 Task: Search one way flight ticket for 3 adults, 3 children in business from Waco: Waco Regional Airport to Greensboro: Piedmont Triad International Airport on 5-1-2023. Choice of flights is JetBlue. Number of bags: 1 carry on bag and 3 checked bags. Outbound departure time preference is 15:45.
Action: Mouse moved to (219, 359)
Screenshot: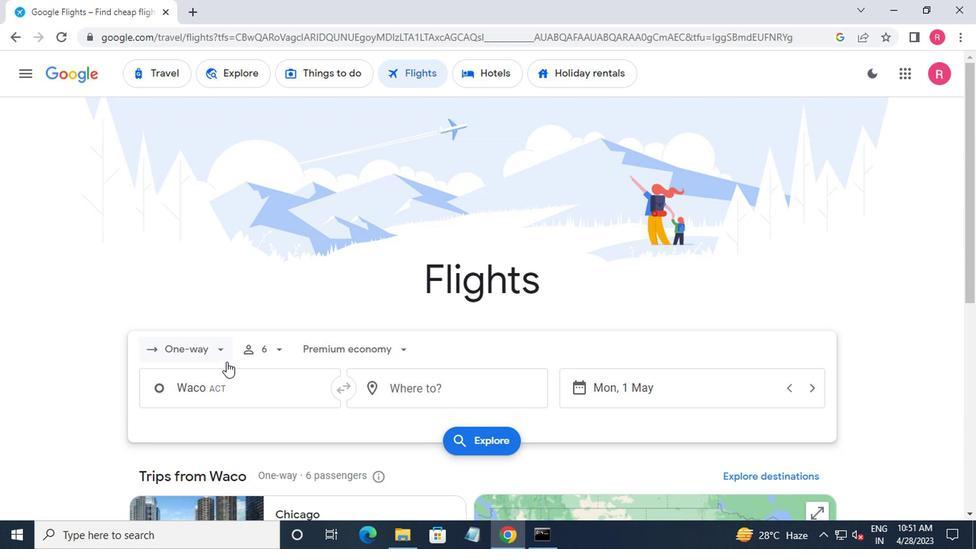 
Action: Mouse pressed left at (219, 359)
Screenshot: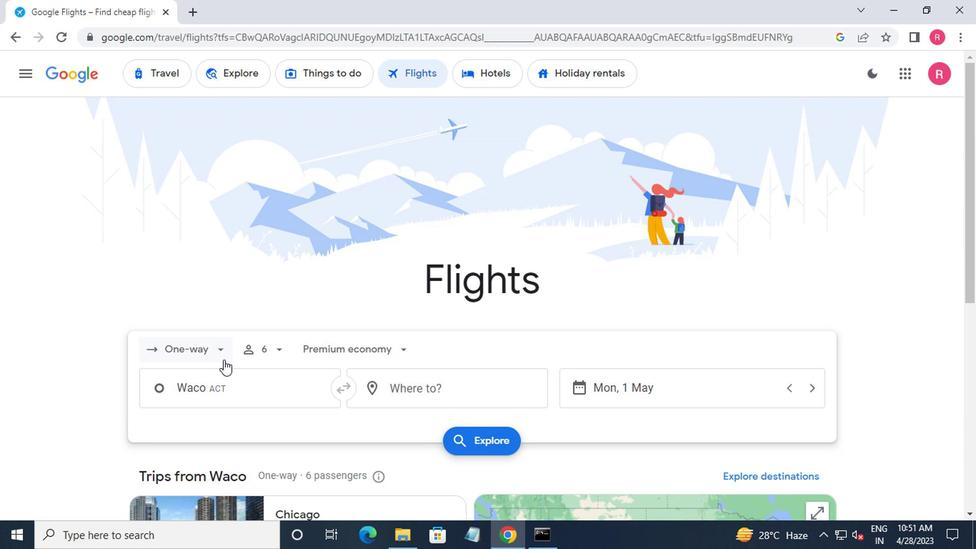 
Action: Mouse moved to (206, 416)
Screenshot: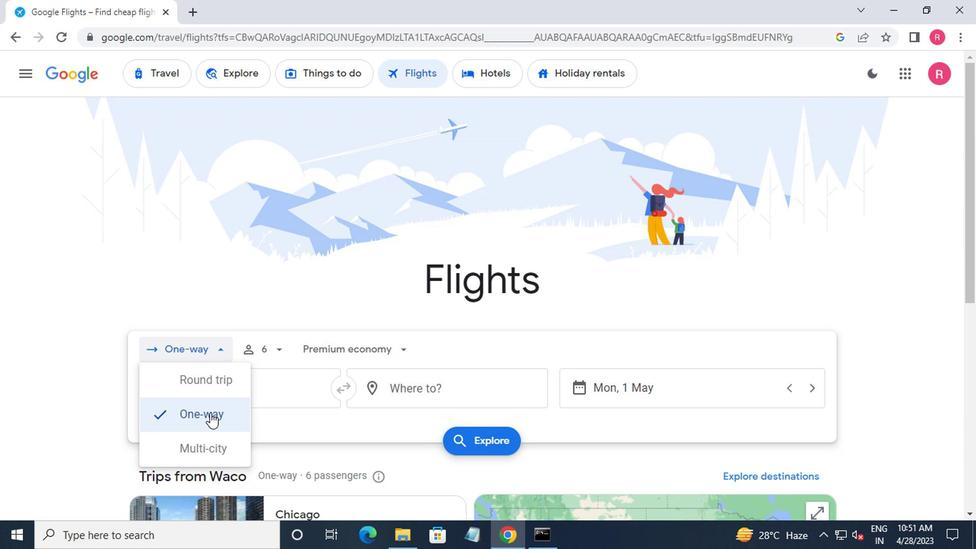 
Action: Mouse pressed left at (206, 416)
Screenshot: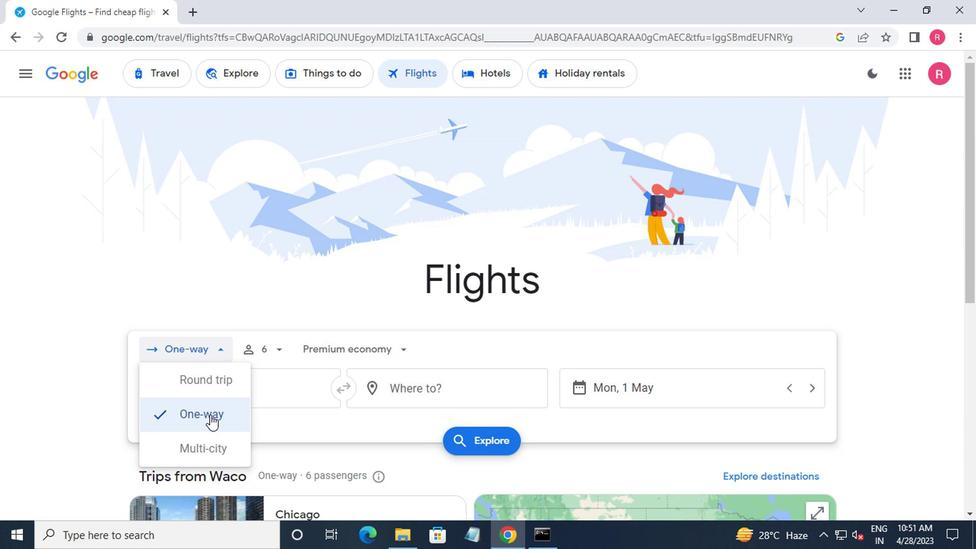 
Action: Mouse moved to (259, 358)
Screenshot: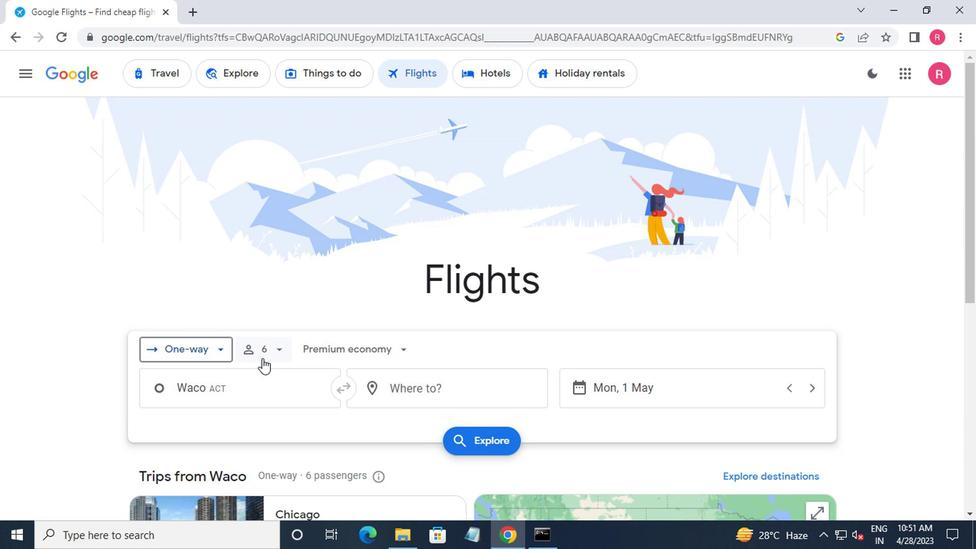 
Action: Mouse pressed left at (259, 358)
Screenshot: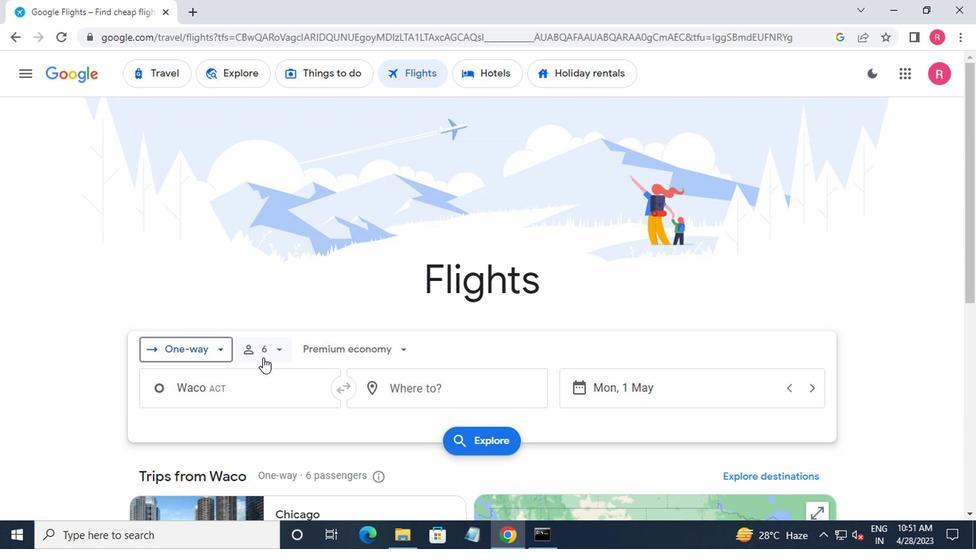 
Action: Mouse moved to (342, 388)
Screenshot: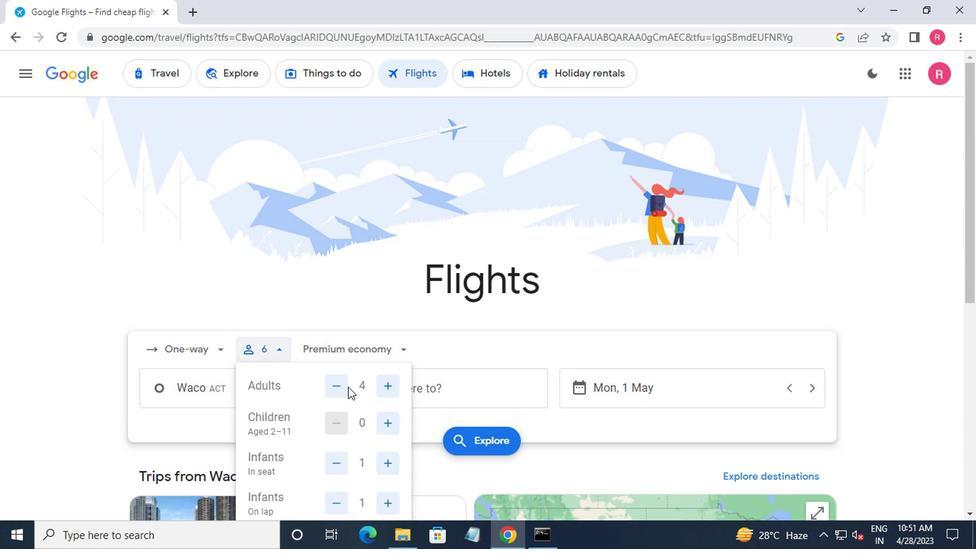 
Action: Mouse pressed left at (342, 388)
Screenshot: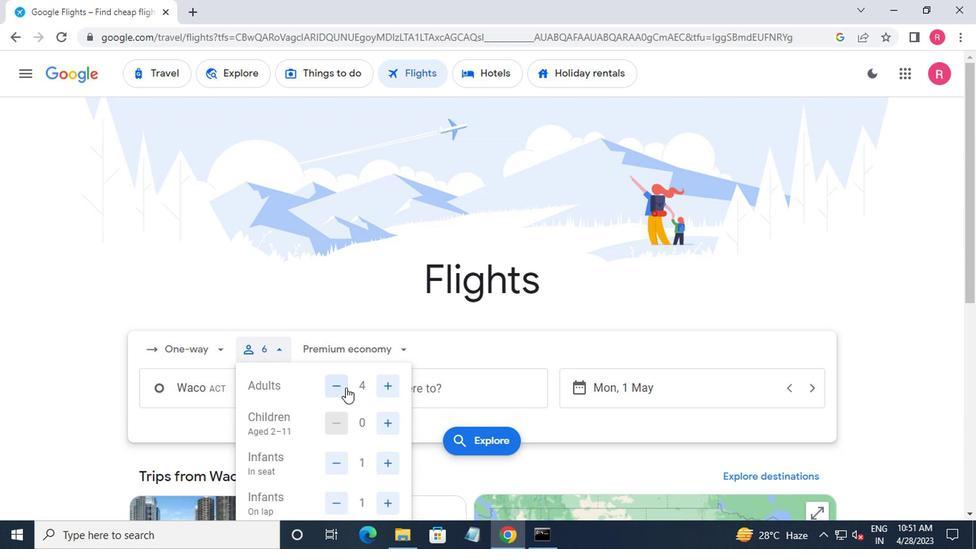
Action: Mouse moved to (374, 421)
Screenshot: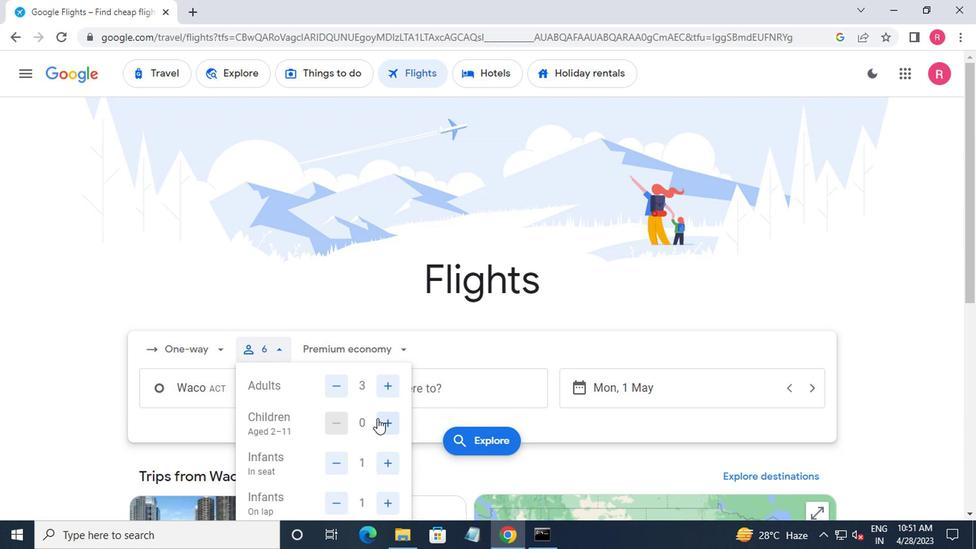 
Action: Mouse pressed left at (374, 421)
Screenshot: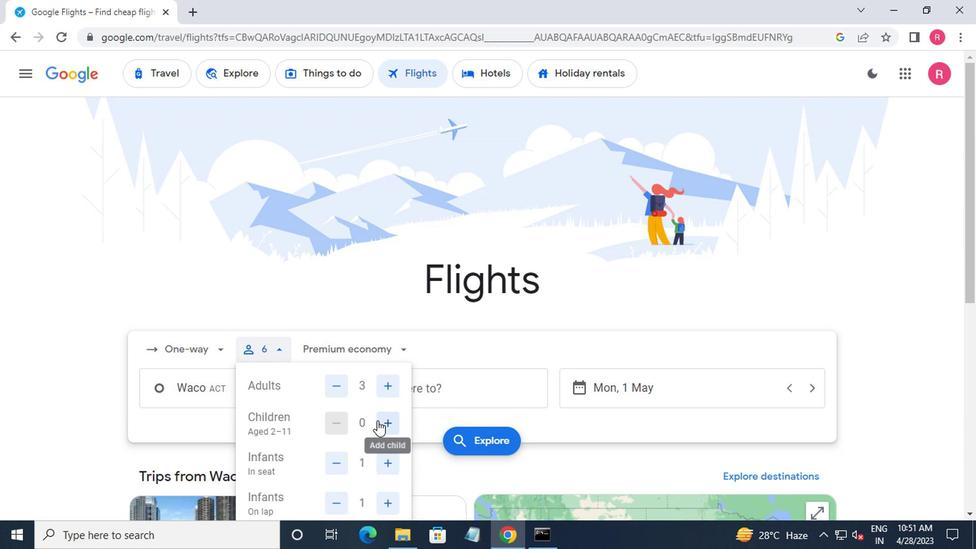 
Action: Mouse pressed left at (374, 421)
Screenshot: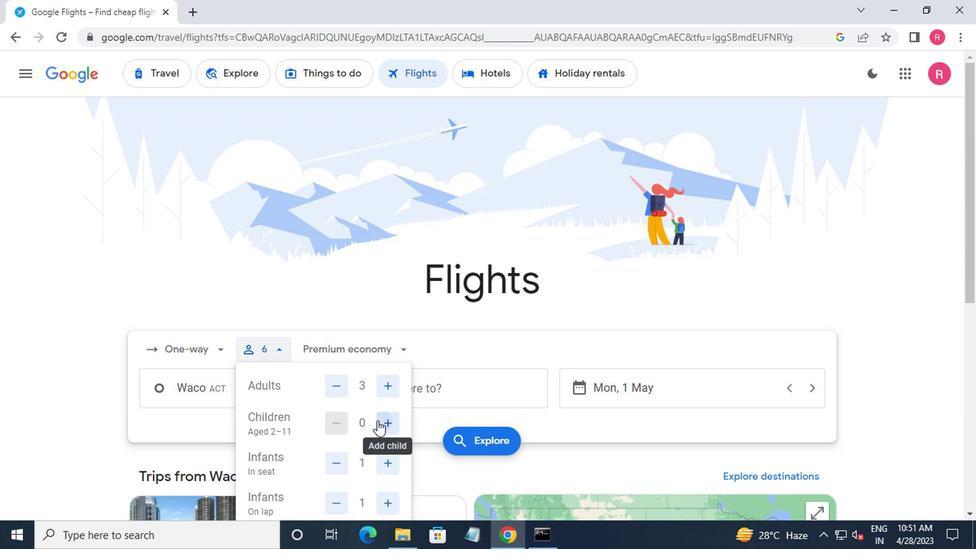
Action: Mouse pressed left at (374, 421)
Screenshot: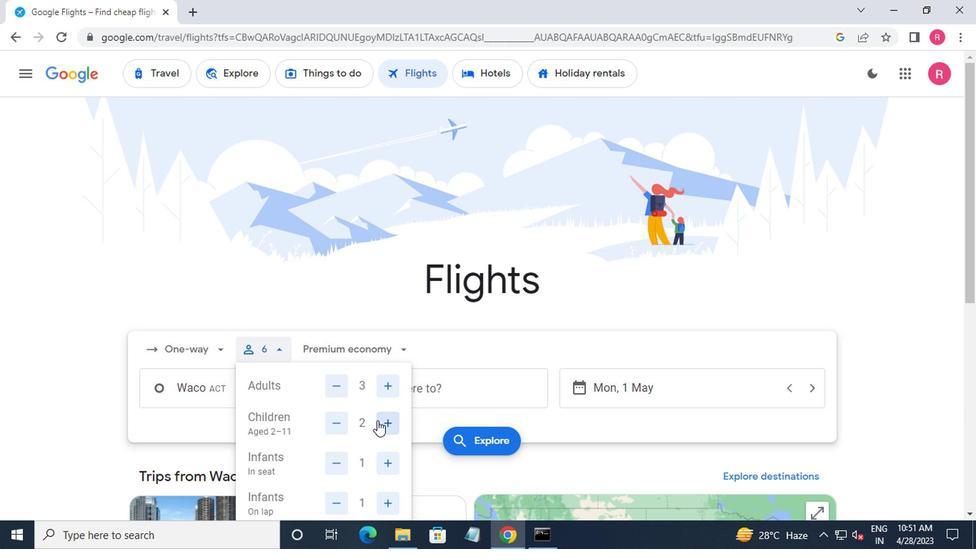 
Action: Mouse moved to (339, 466)
Screenshot: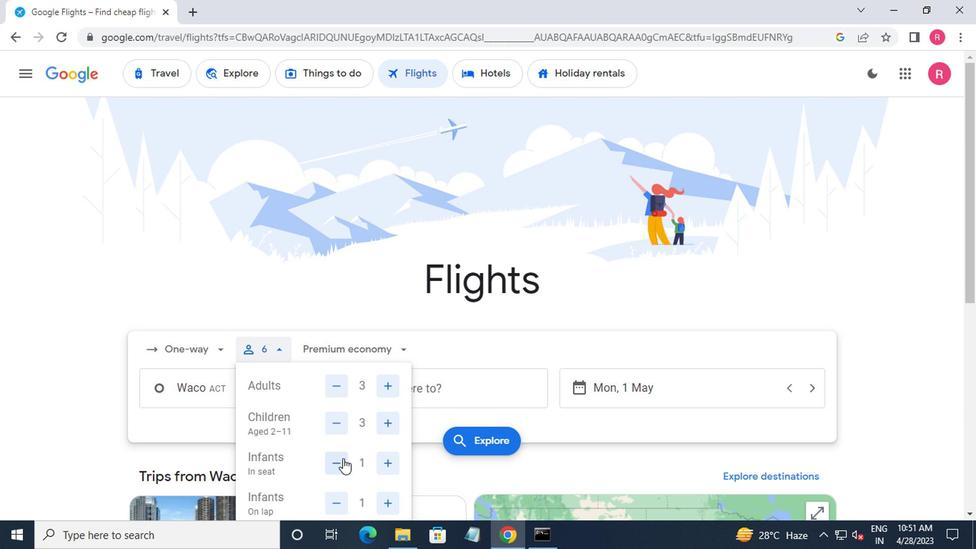 
Action: Mouse pressed left at (339, 466)
Screenshot: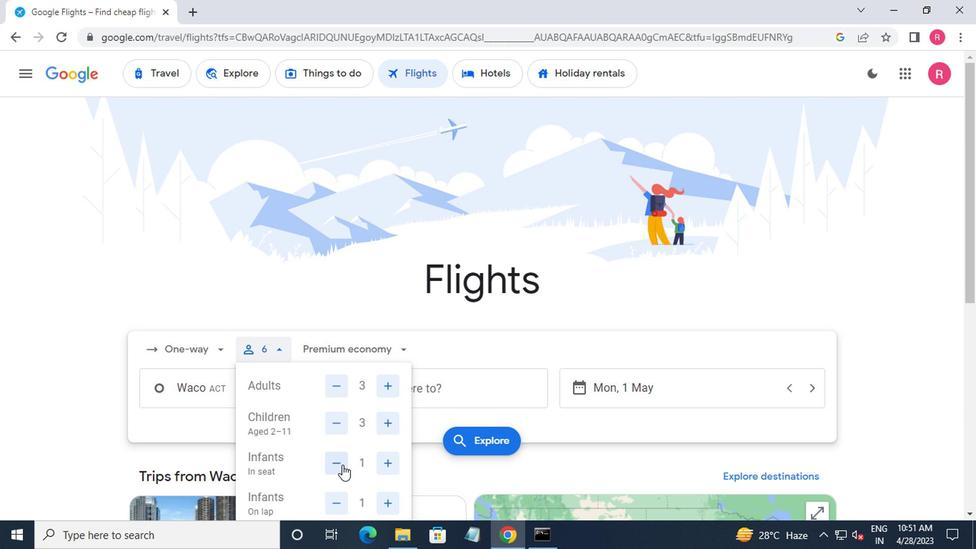 
Action: Mouse moved to (341, 503)
Screenshot: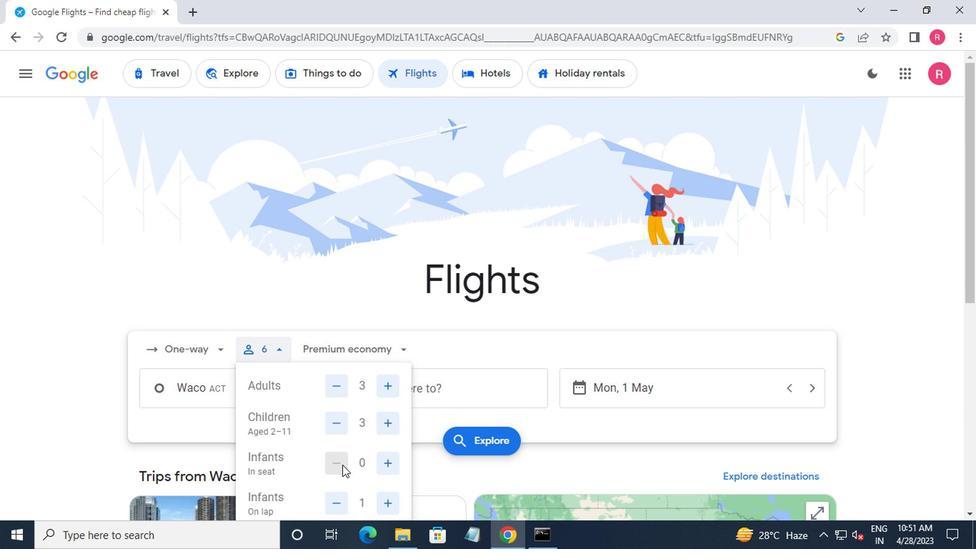 
Action: Mouse pressed left at (341, 503)
Screenshot: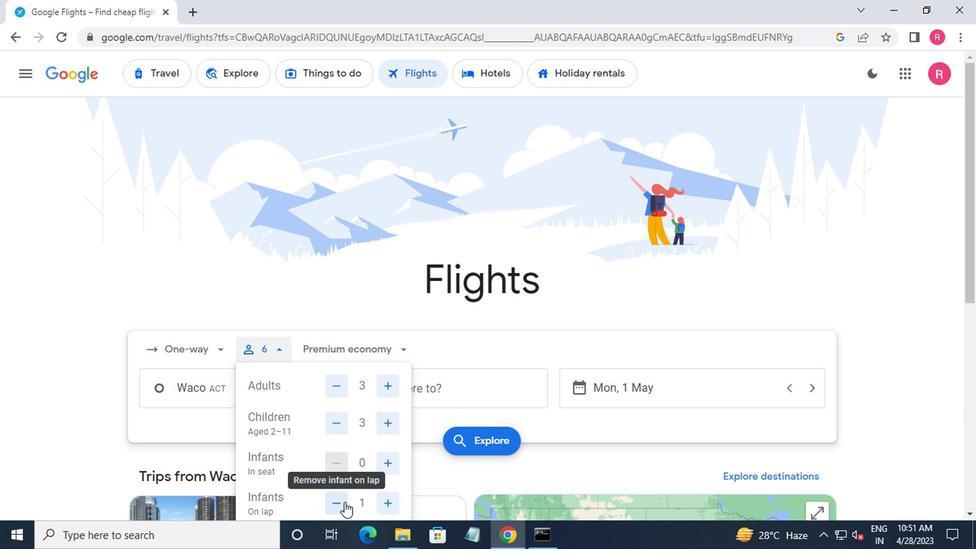 
Action: Mouse moved to (364, 482)
Screenshot: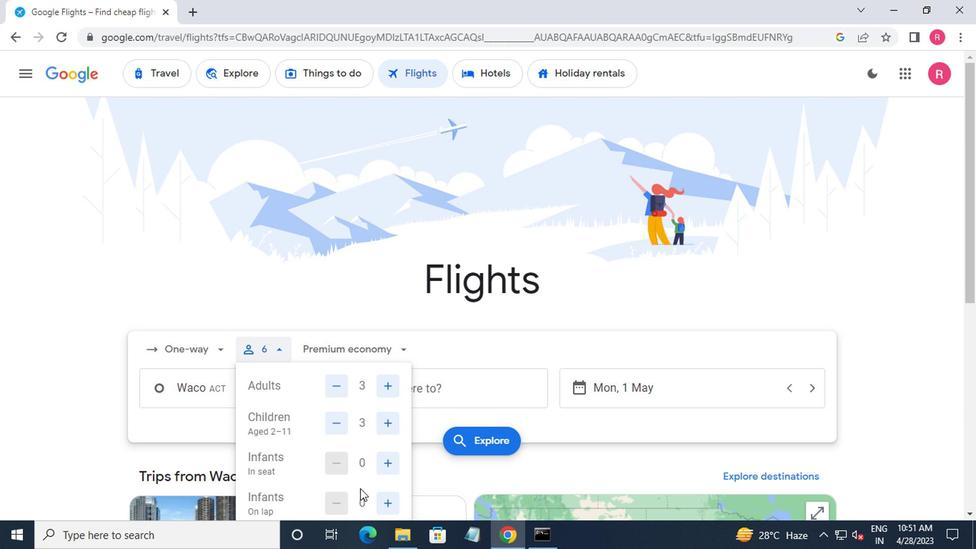
Action: Mouse scrolled (364, 481) with delta (0, 0)
Screenshot: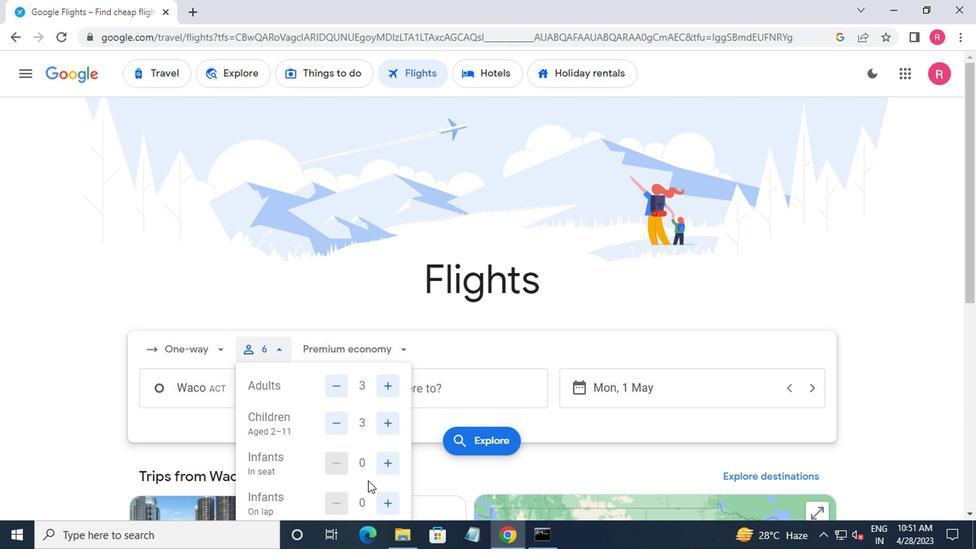 
Action: Mouse moved to (380, 276)
Screenshot: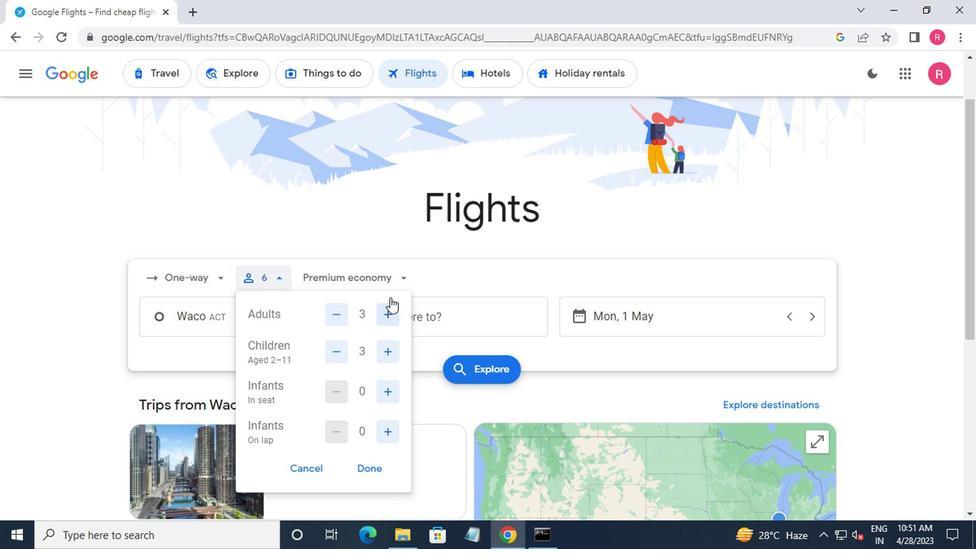 
Action: Mouse pressed left at (380, 276)
Screenshot: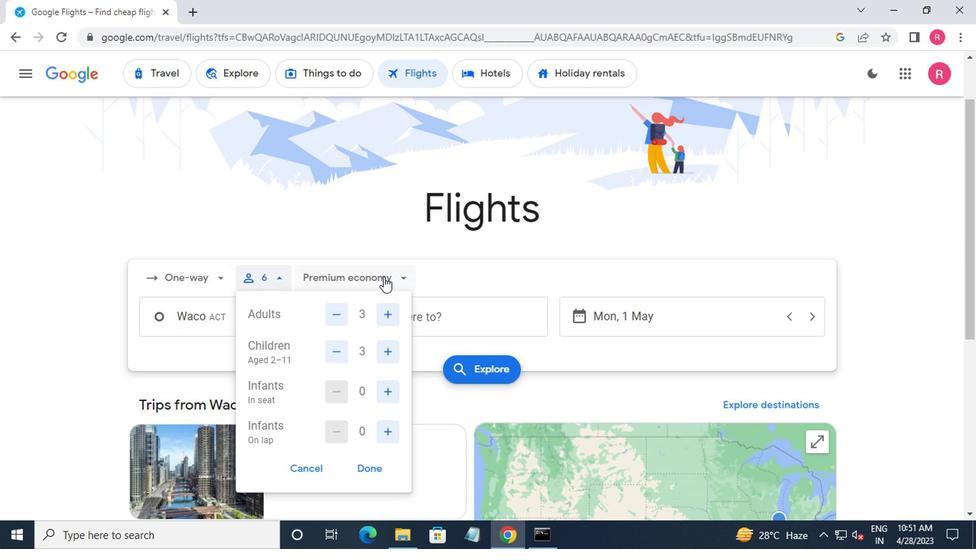 
Action: Mouse moved to (379, 308)
Screenshot: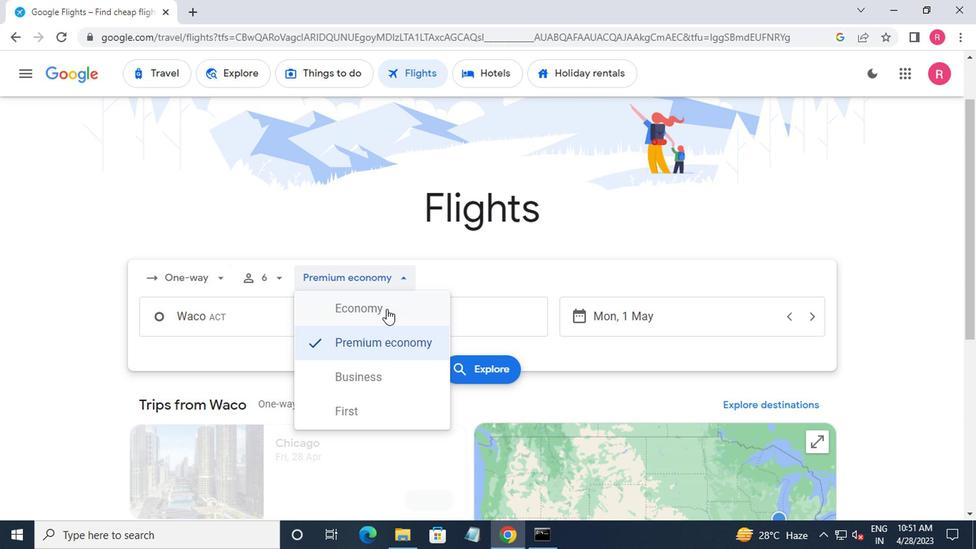 
Action: Mouse pressed left at (379, 308)
Screenshot: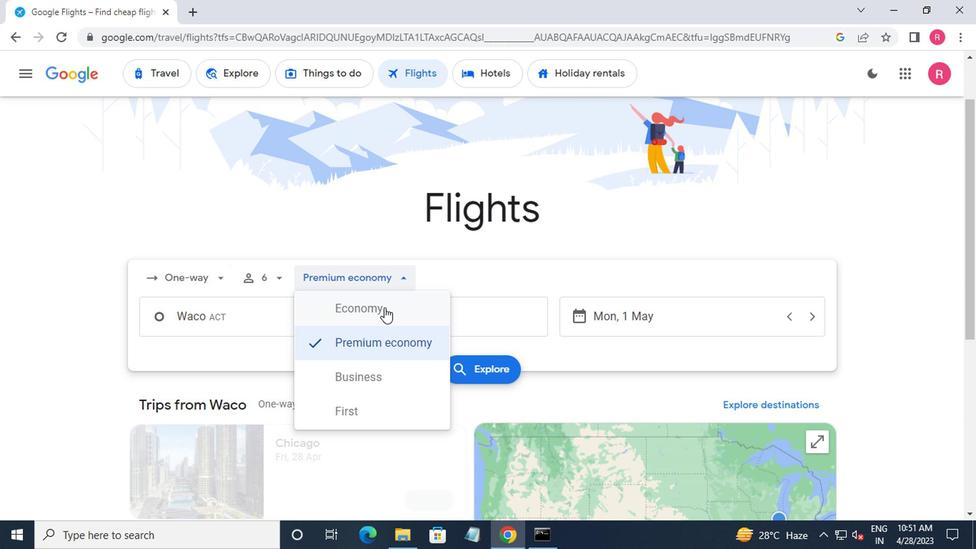 
Action: Mouse moved to (345, 270)
Screenshot: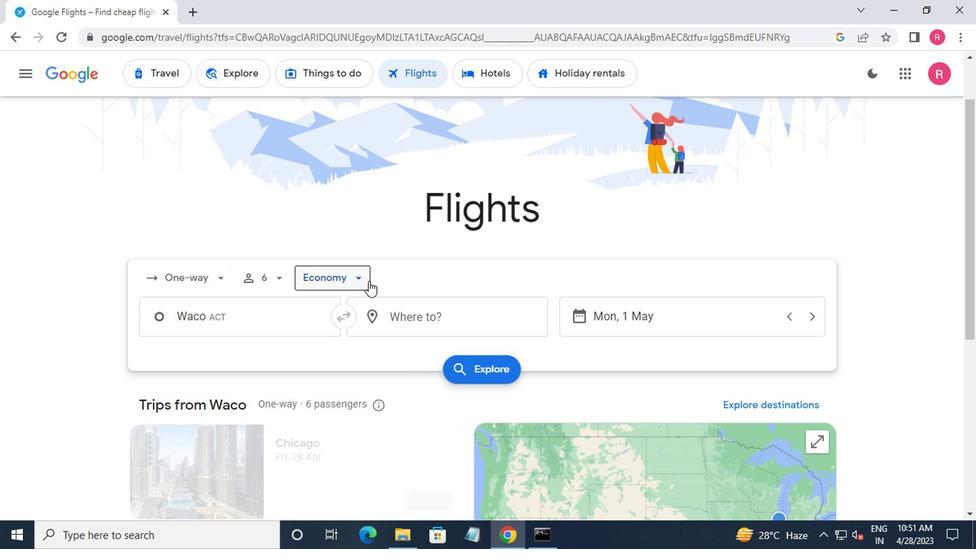 
Action: Mouse pressed left at (345, 270)
Screenshot: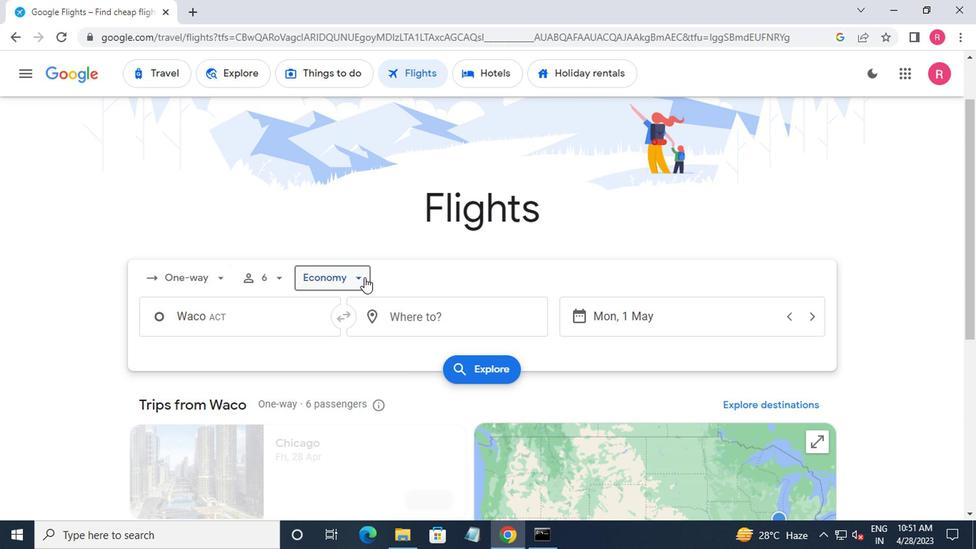 
Action: Mouse moved to (353, 375)
Screenshot: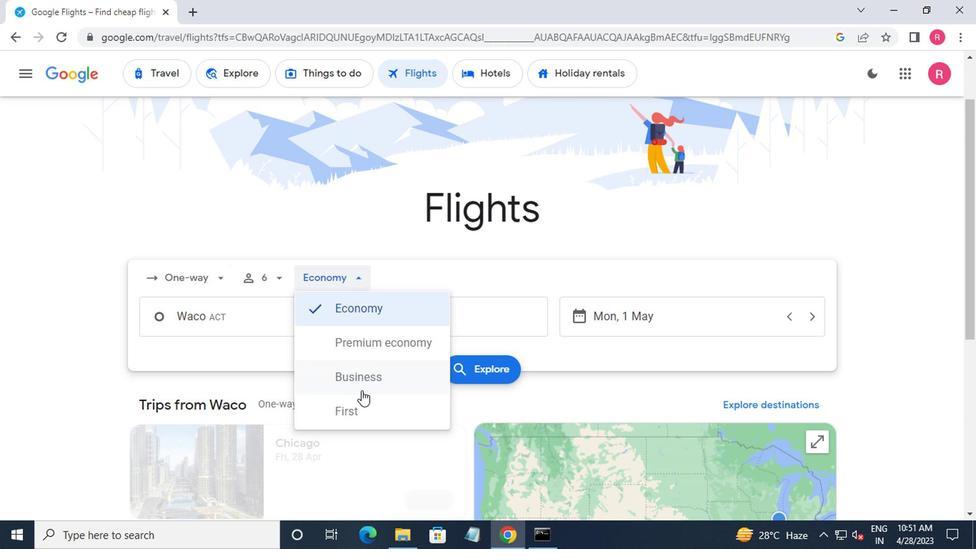 
Action: Mouse pressed left at (353, 375)
Screenshot: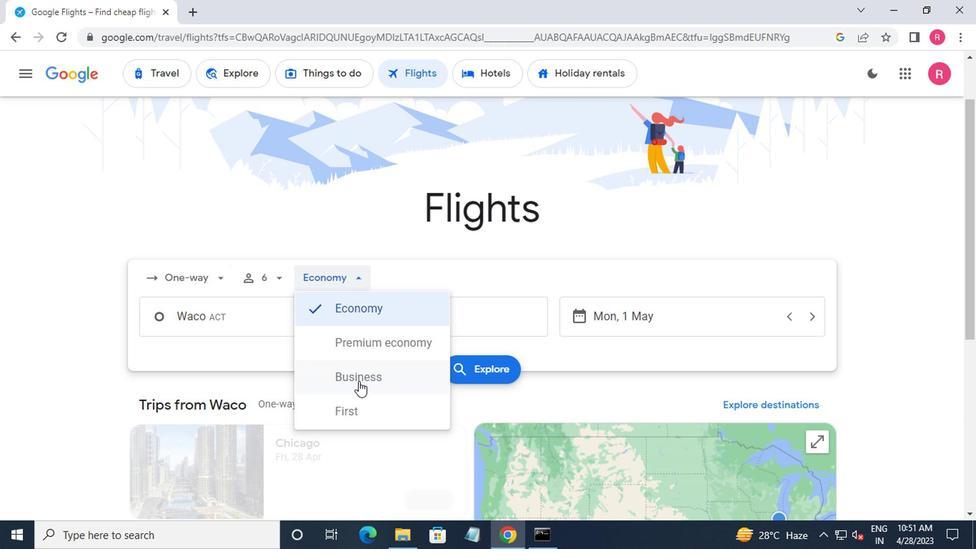 
Action: Mouse moved to (230, 323)
Screenshot: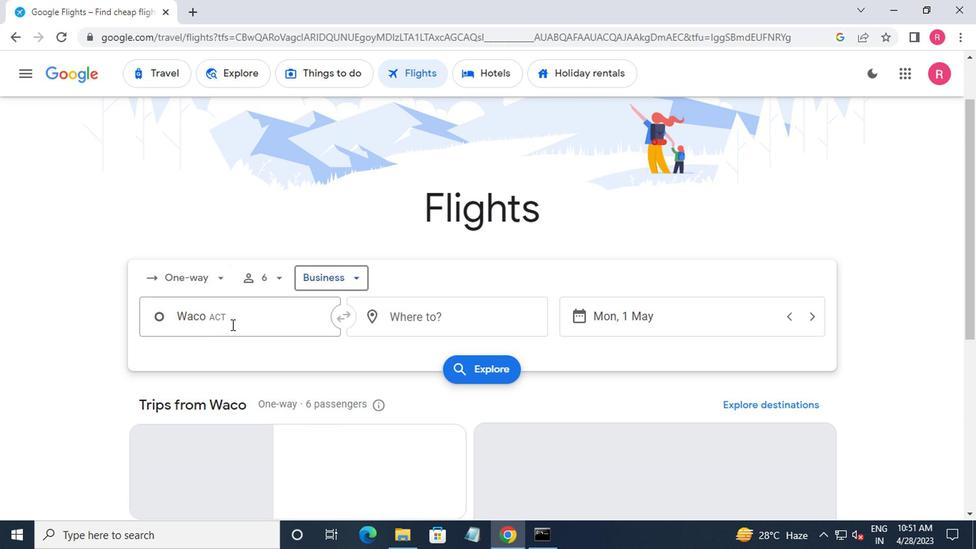 
Action: Mouse pressed left at (230, 323)
Screenshot: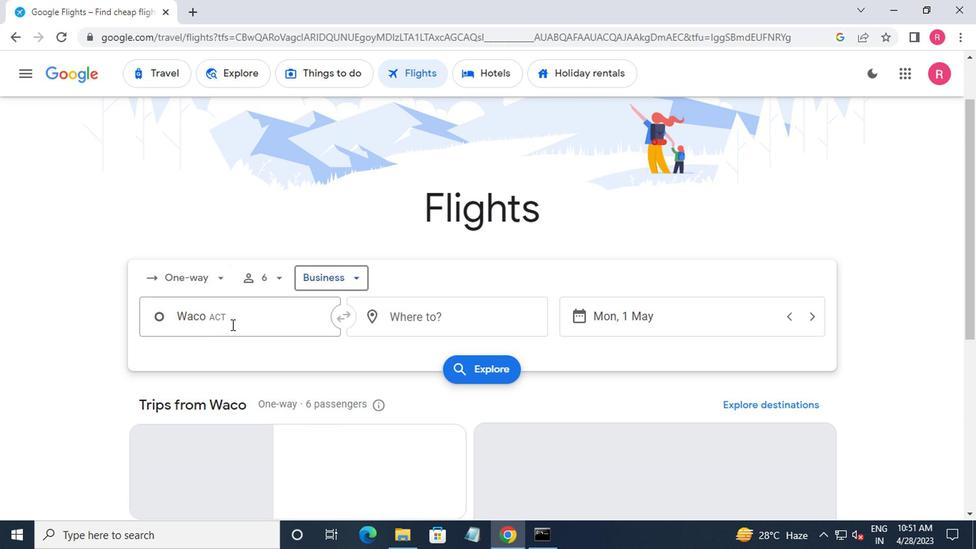 
Action: Mouse moved to (231, 323)
Screenshot: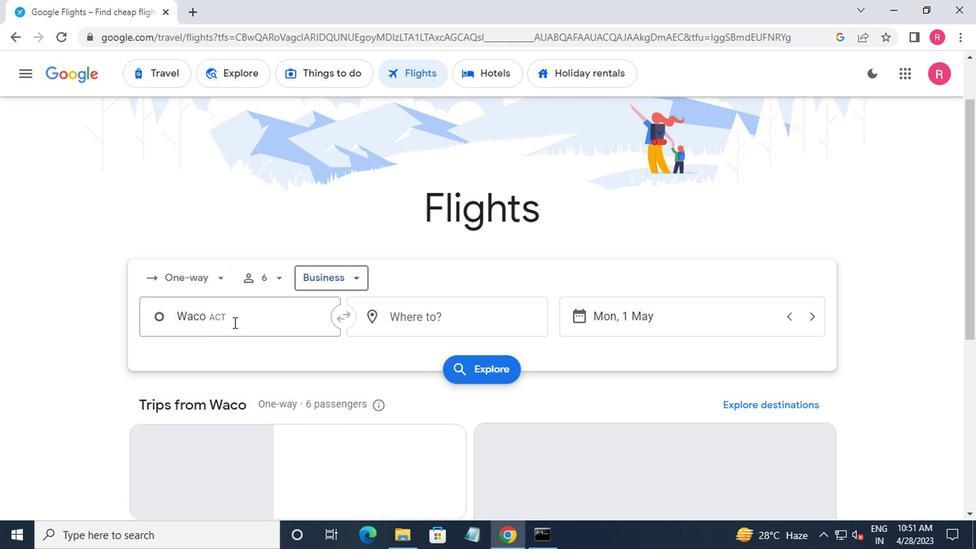 
Action: Key pressed waco<Key.space>re
Screenshot: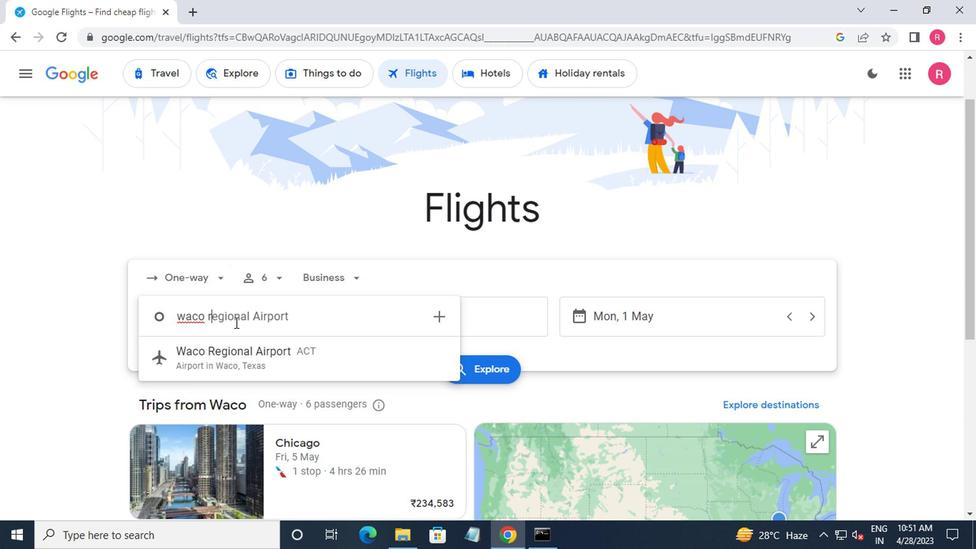 
Action: Mouse moved to (235, 347)
Screenshot: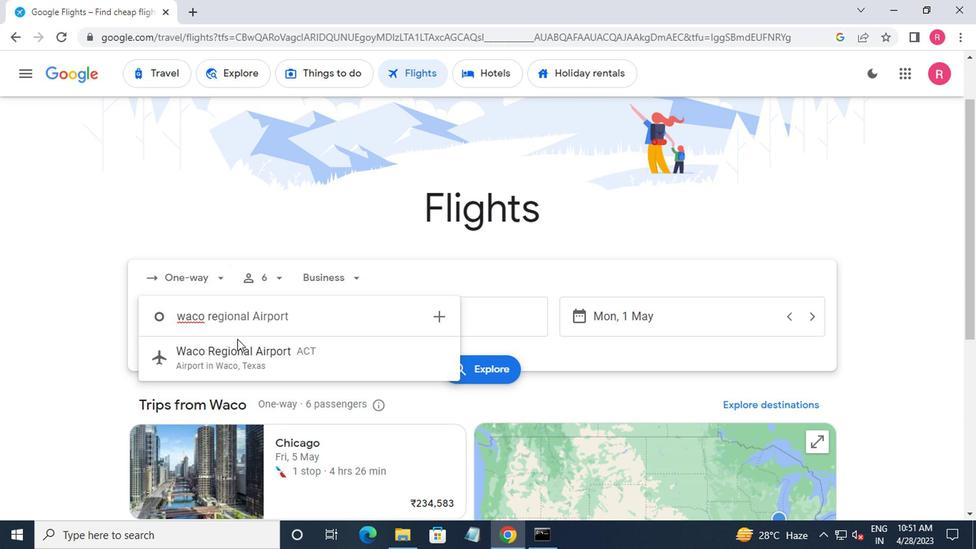 
Action: Mouse pressed left at (235, 347)
Screenshot: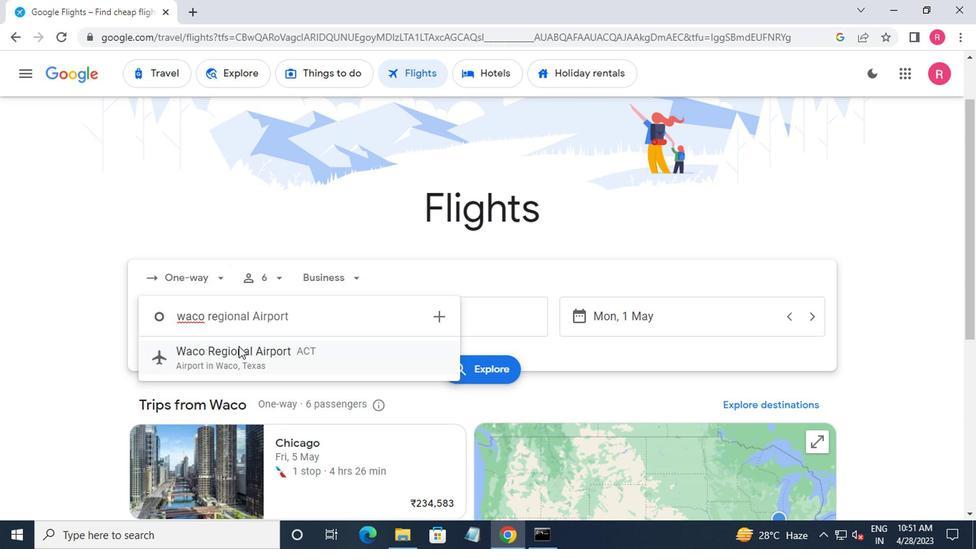 
Action: Mouse moved to (448, 328)
Screenshot: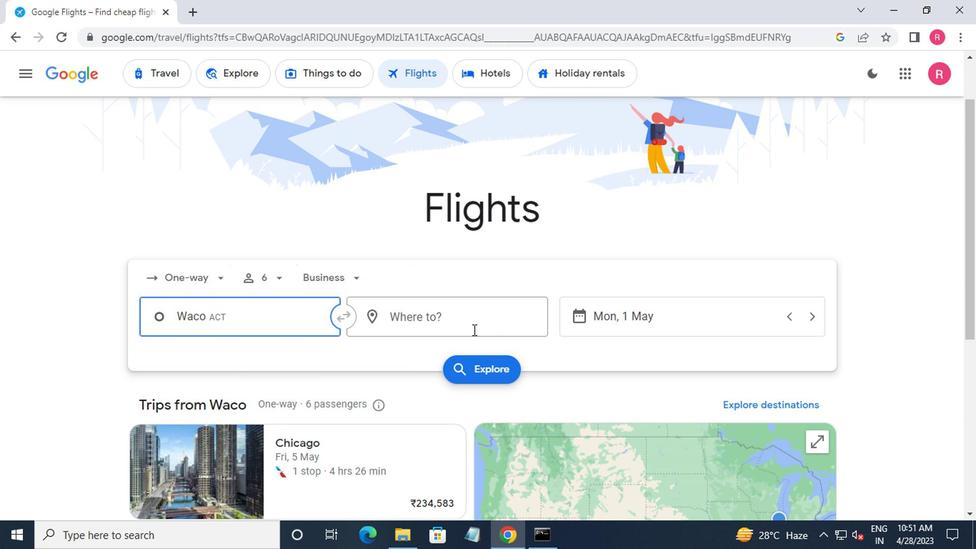 
Action: Mouse pressed left at (448, 328)
Screenshot: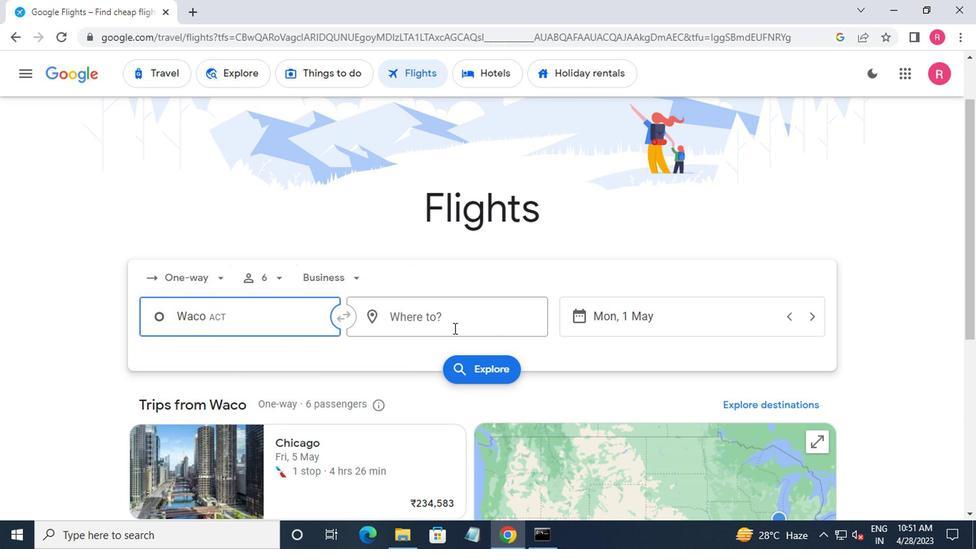 
Action: Key pressed <Key.shift_r>Piedmon
Screenshot: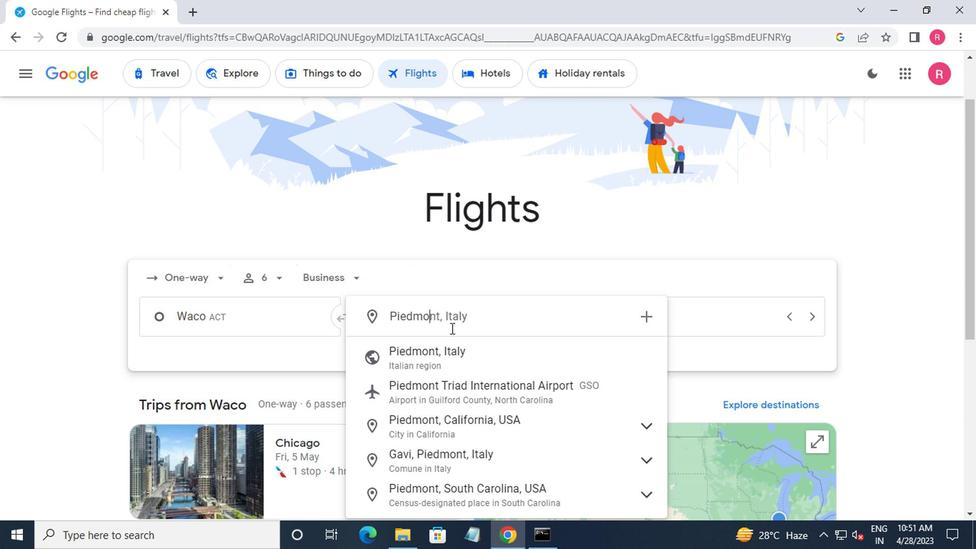 
Action: Mouse moved to (461, 384)
Screenshot: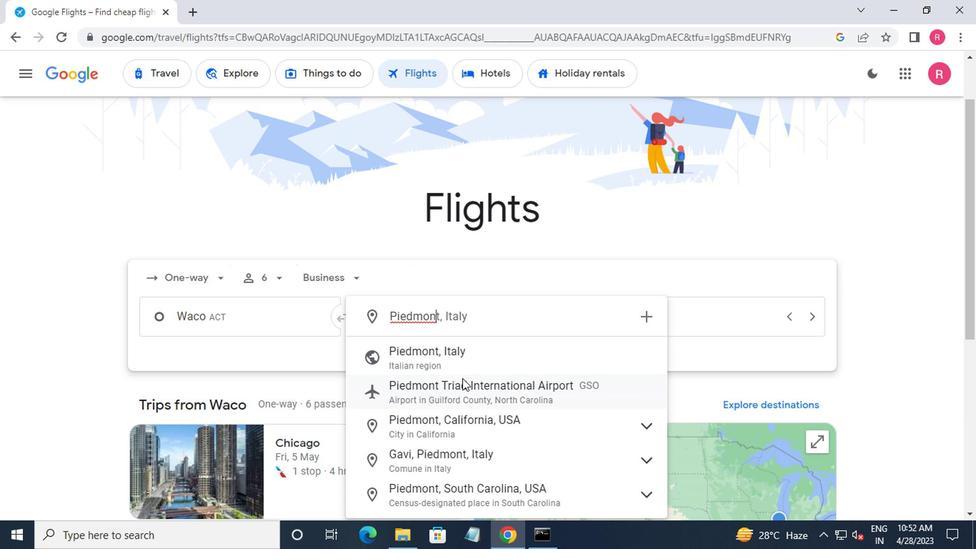 
Action: Mouse pressed left at (461, 384)
Screenshot: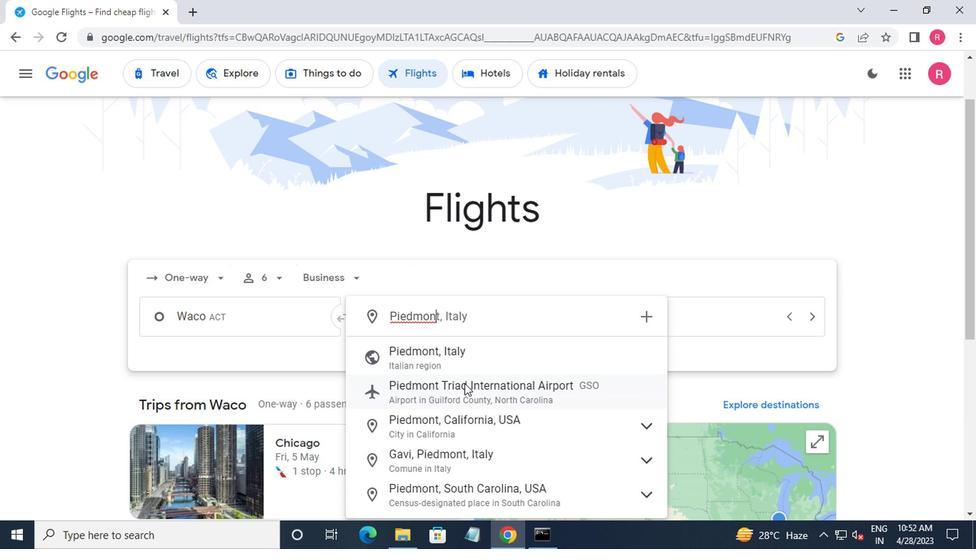 
Action: Mouse moved to (660, 318)
Screenshot: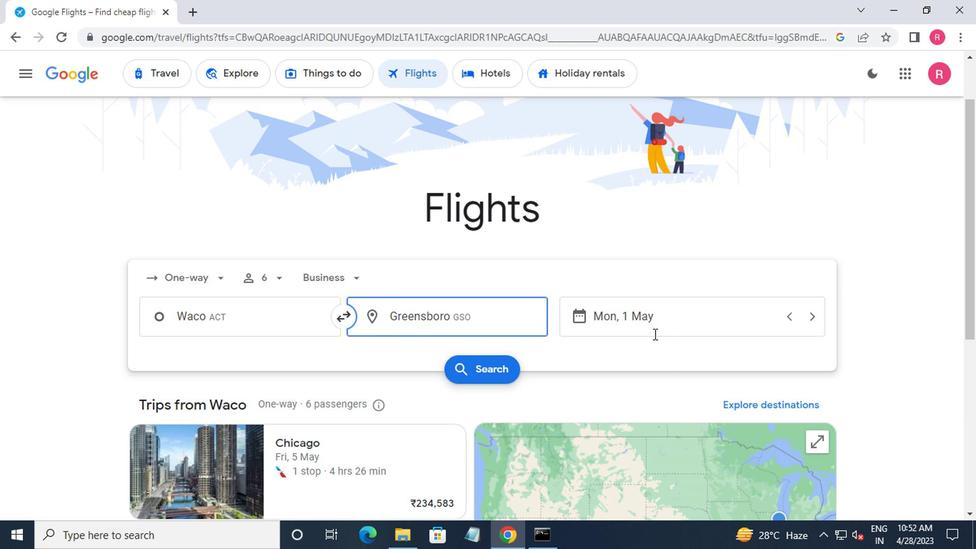 
Action: Mouse pressed left at (660, 318)
Screenshot: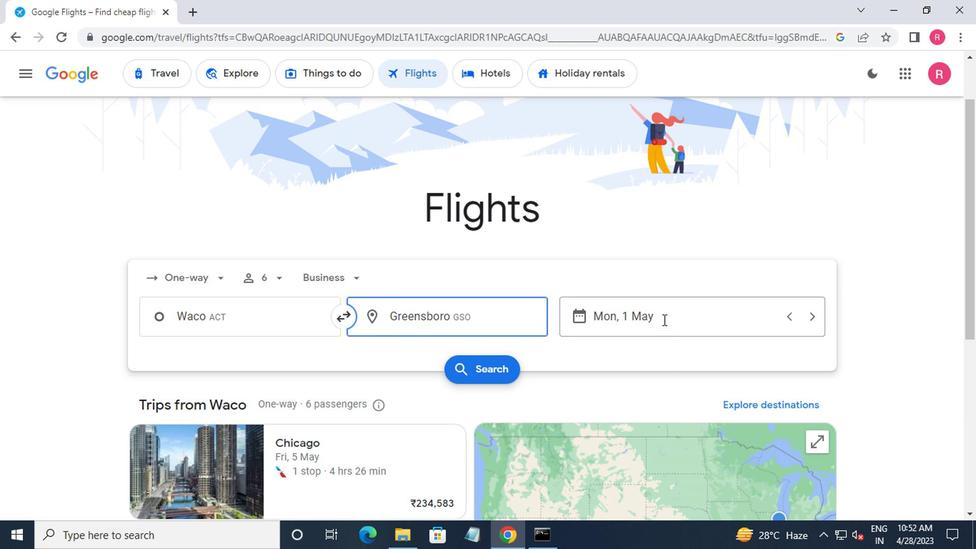 
Action: Mouse moved to (629, 145)
Screenshot: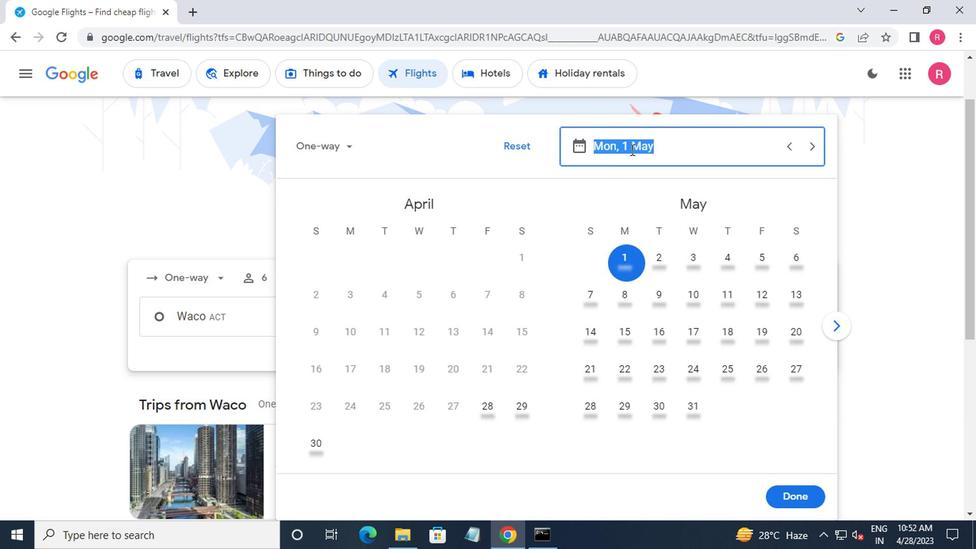 
Action: Mouse pressed left at (629, 145)
Screenshot: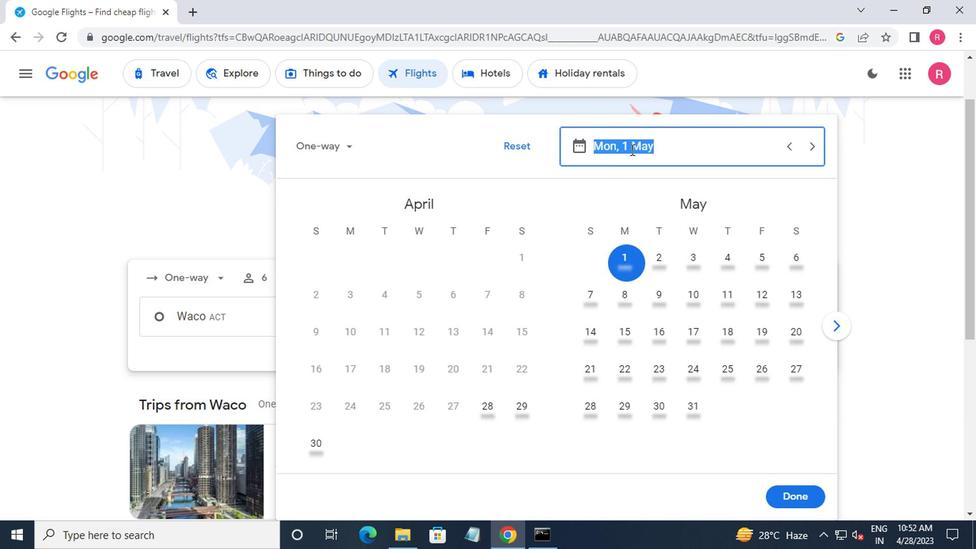 
Action: Mouse moved to (650, 149)
Screenshot: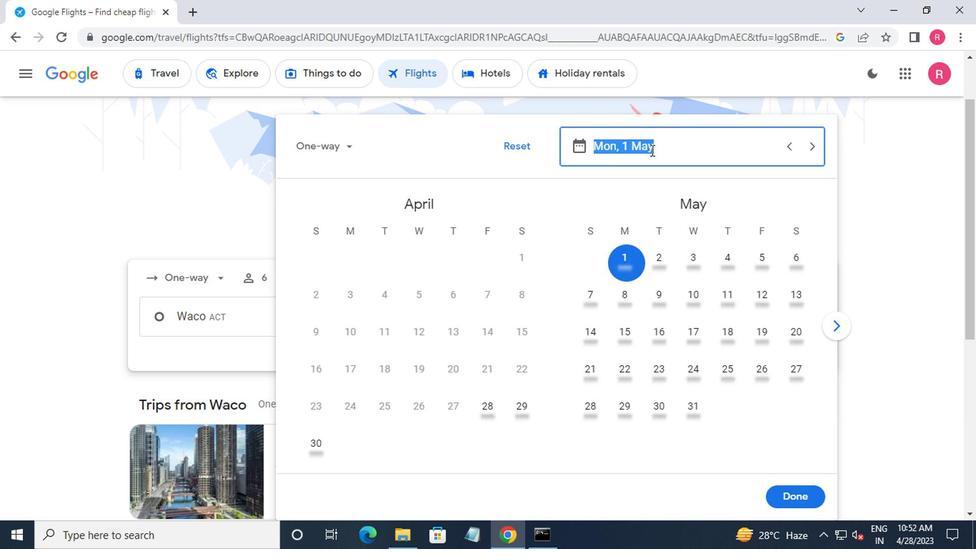 
Action: Mouse pressed left at (650, 149)
Screenshot: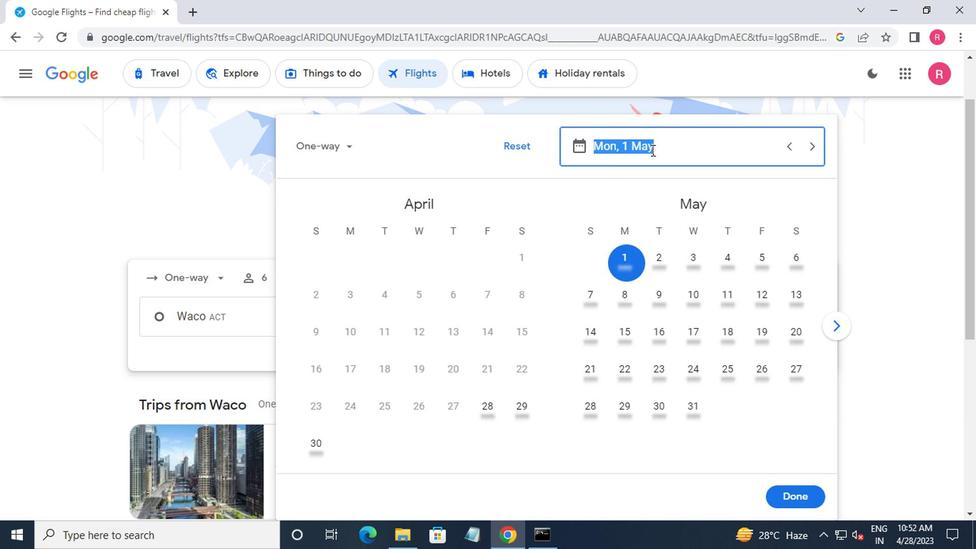 
Action: Mouse moved to (652, 150)
Screenshot: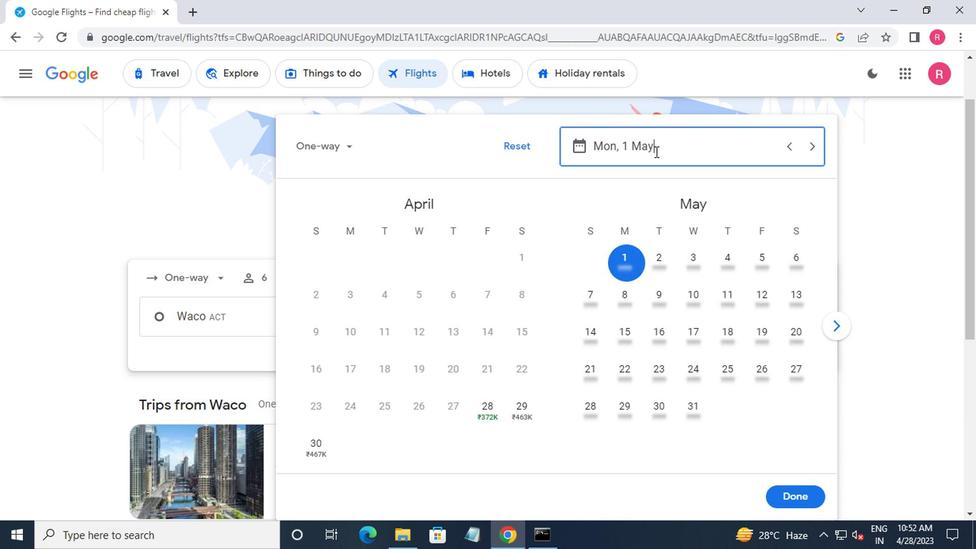 
Action: Key pressed <Key.enter>
Screenshot: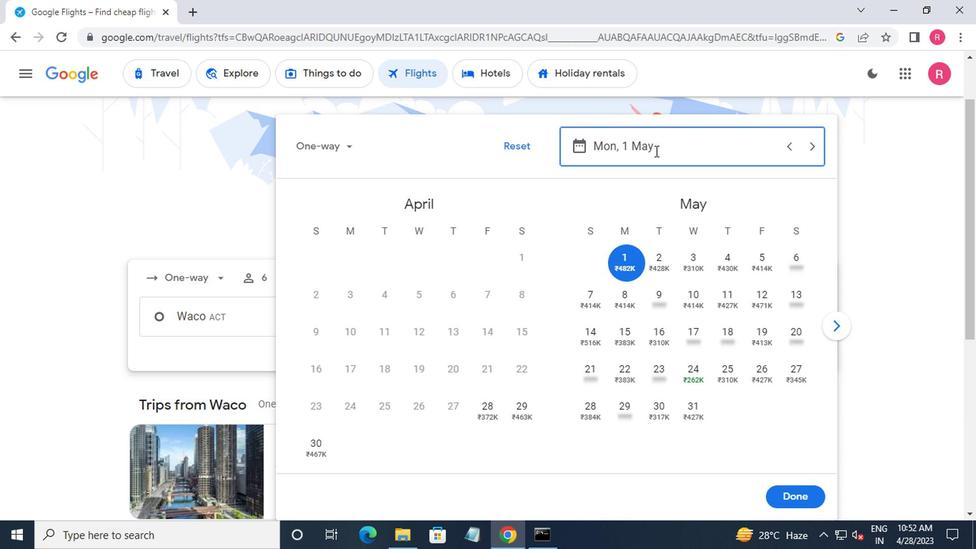 
Action: Mouse moved to (787, 504)
Screenshot: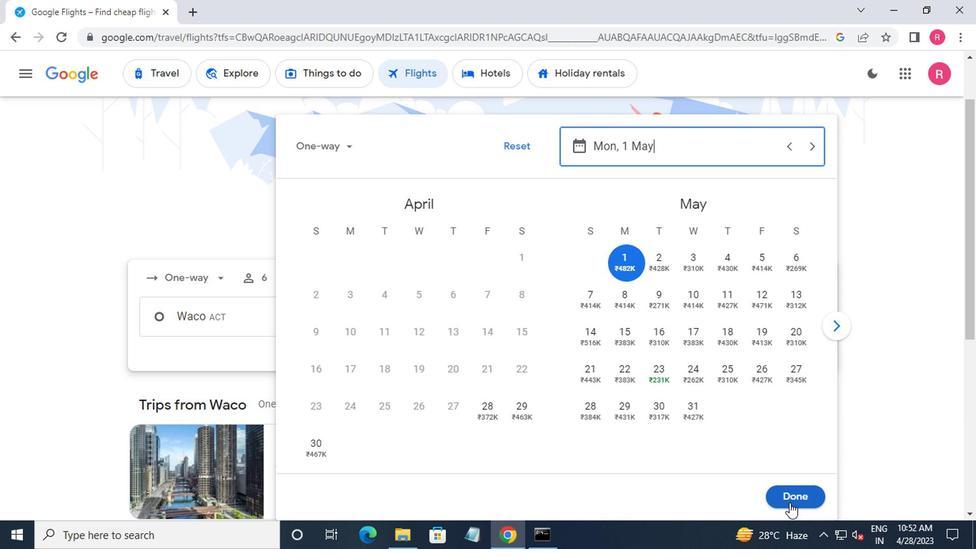 
Action: Mouse pressed left at (787, 504)
Screenshot: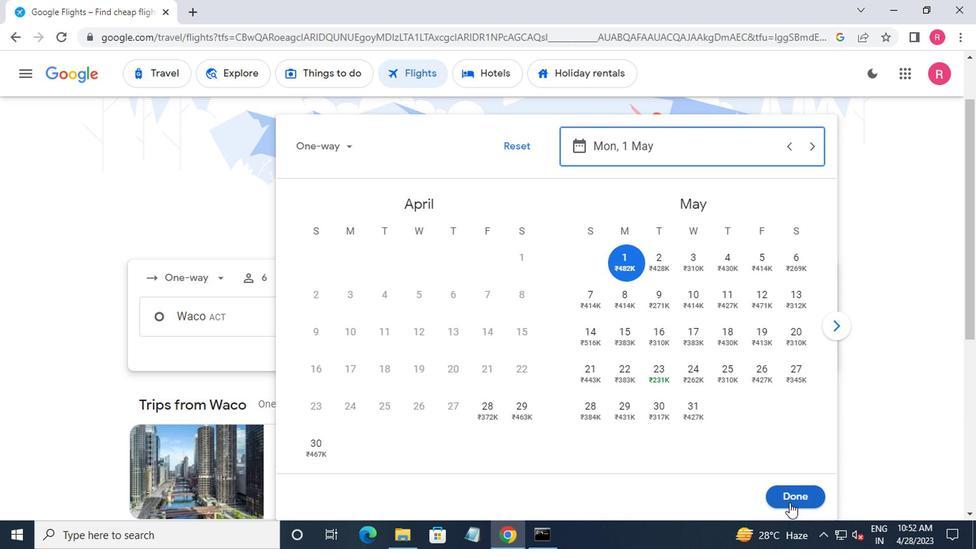 
Action: Mouse moved to (493, 371)
Screenshot: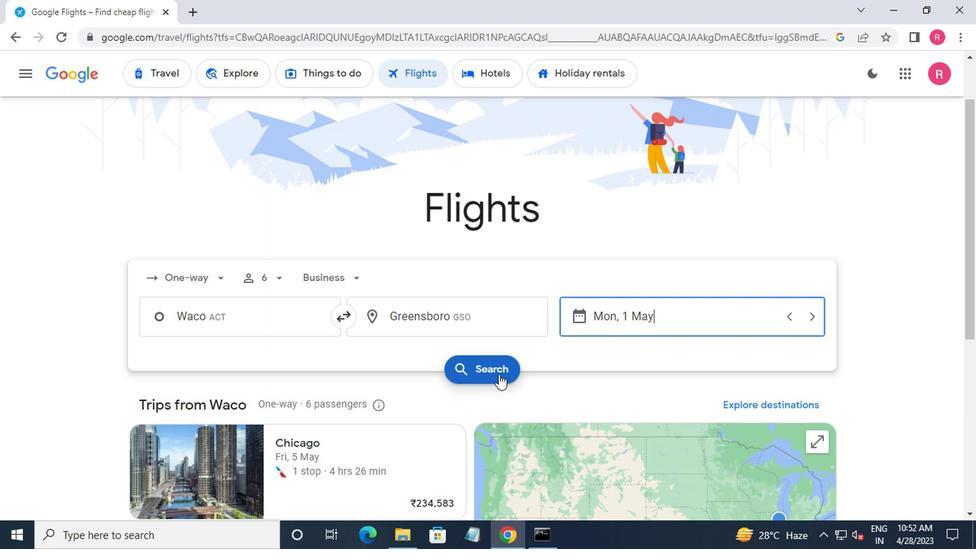 
Action: Mouse pressed left at (493, 371)
Screenshot: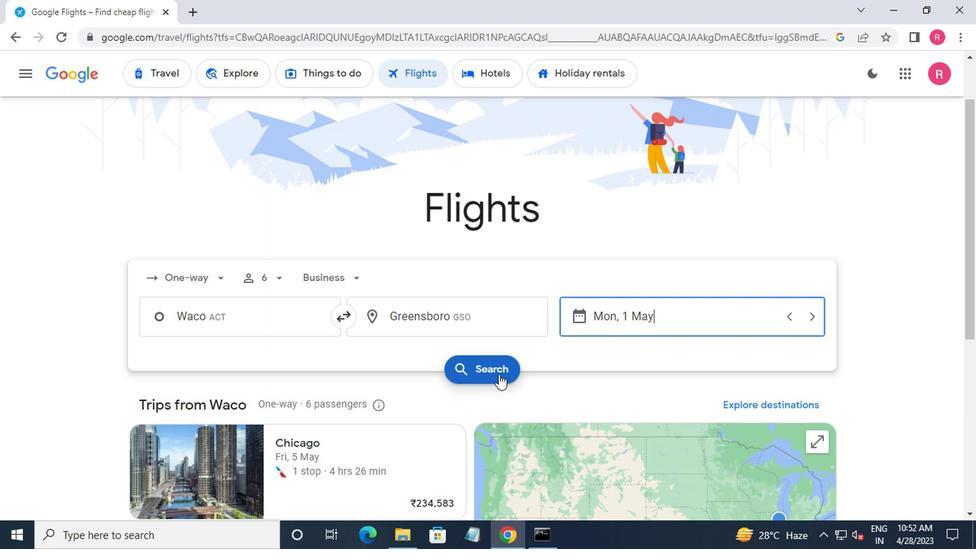 
Action: Mouse moved to (137, 202)
Screenshot: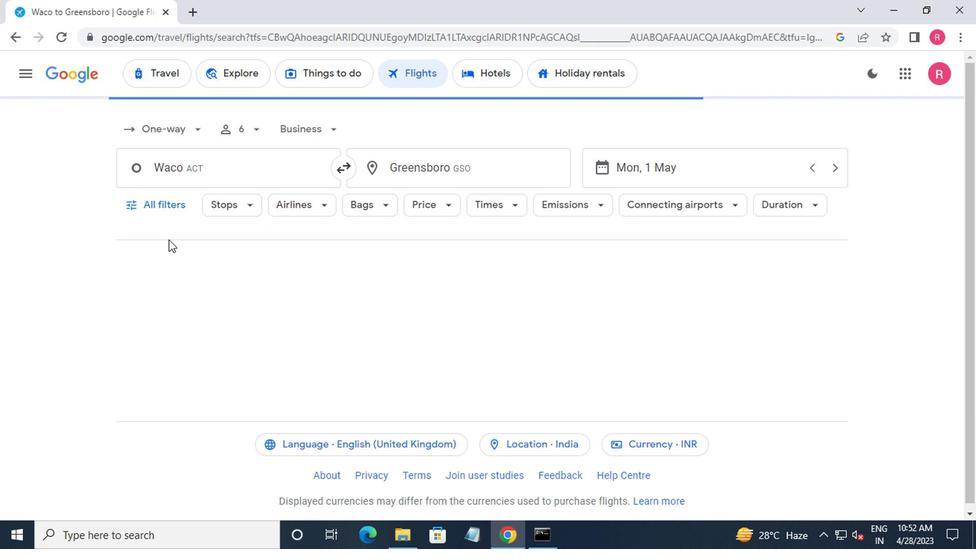
Action: Mouse pressed left at (137, 202)
Screenshot: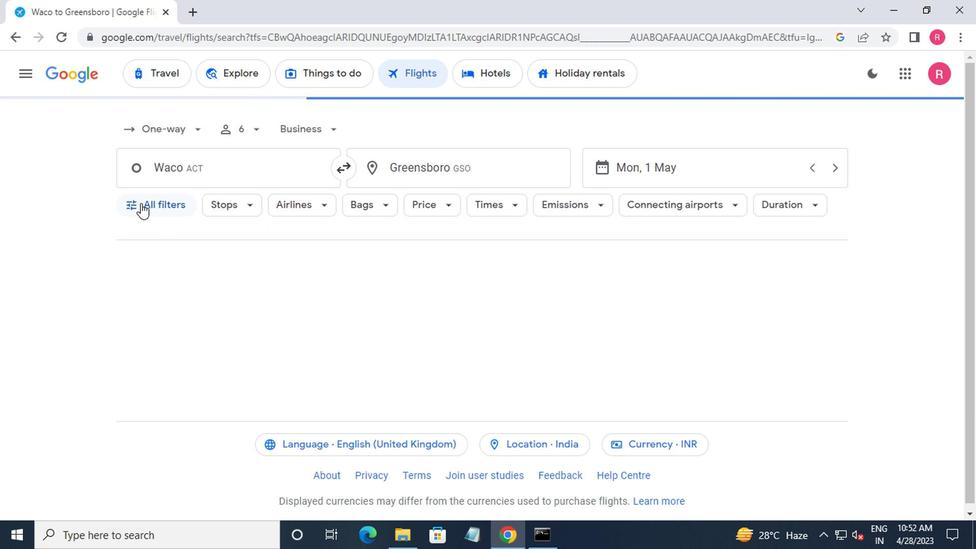 
Action: Mouse moved to (196, 298)
Screenshot: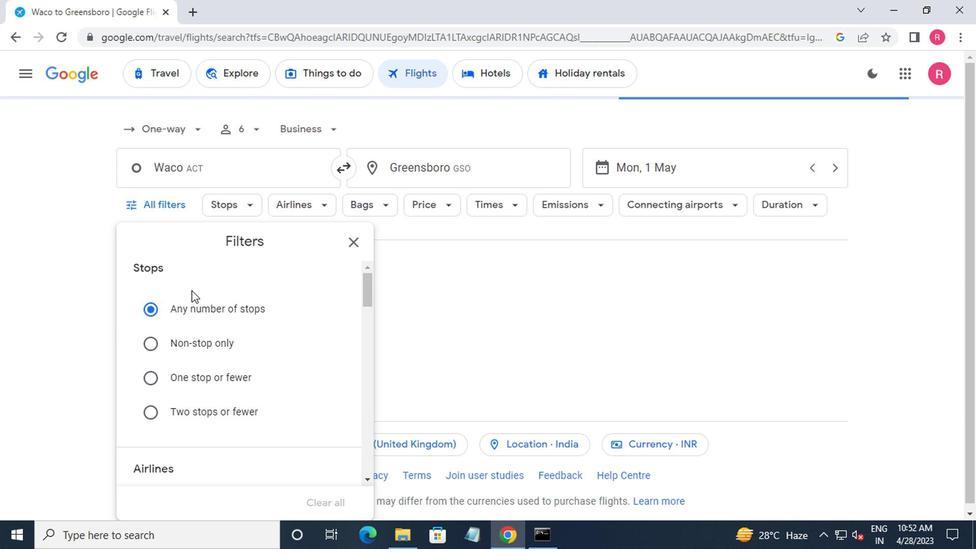 
Action: Mouse scrolled (196, 297) with delta (0, -1)
Screenshot: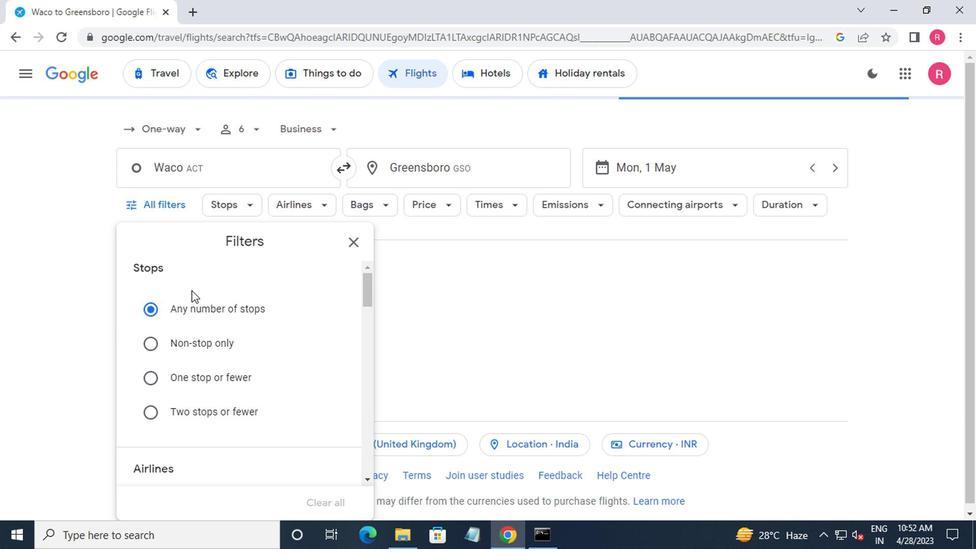 
Action: Mouse moved to (198, 300)
Screenshot: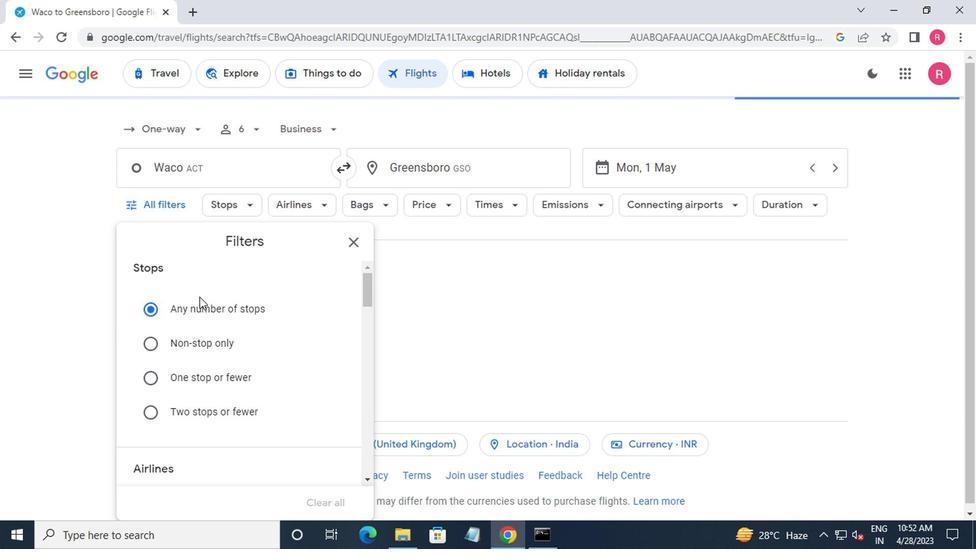 
Action: Mouse scrolled (198, 299) with delta (0, -1)
Screenshot: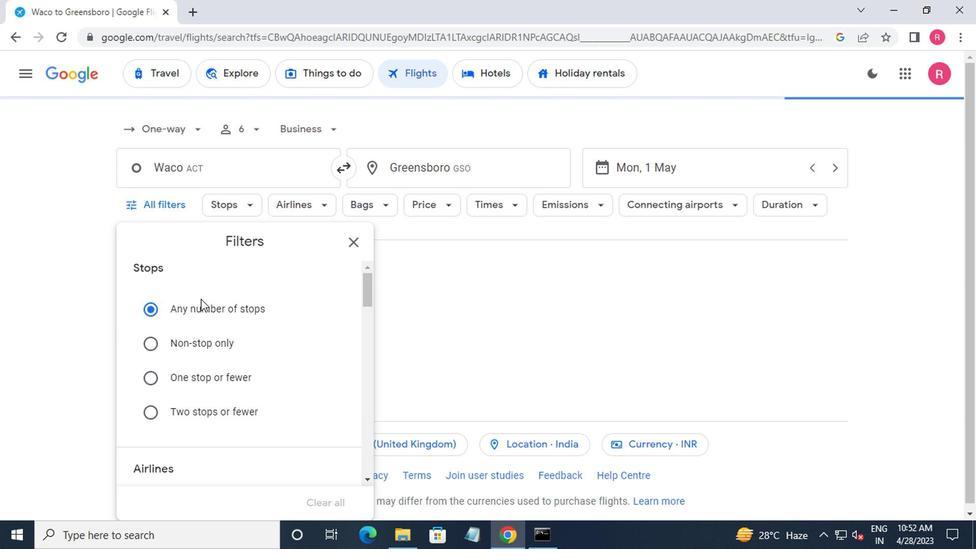 
Action: Mouse moved to (200, 302)
Screenshot: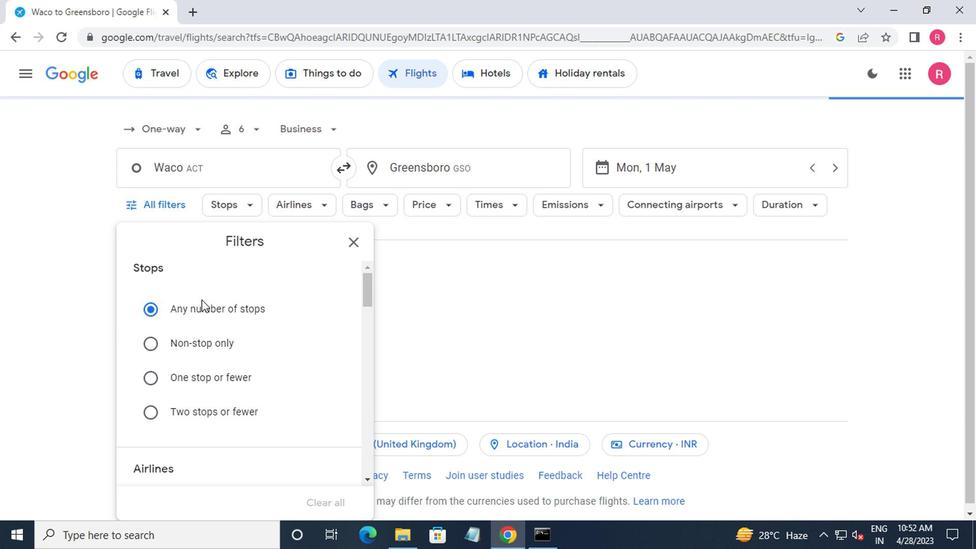 
Action: Mouse scrolled (200, 302) with delta (0, 0)
Screenshot: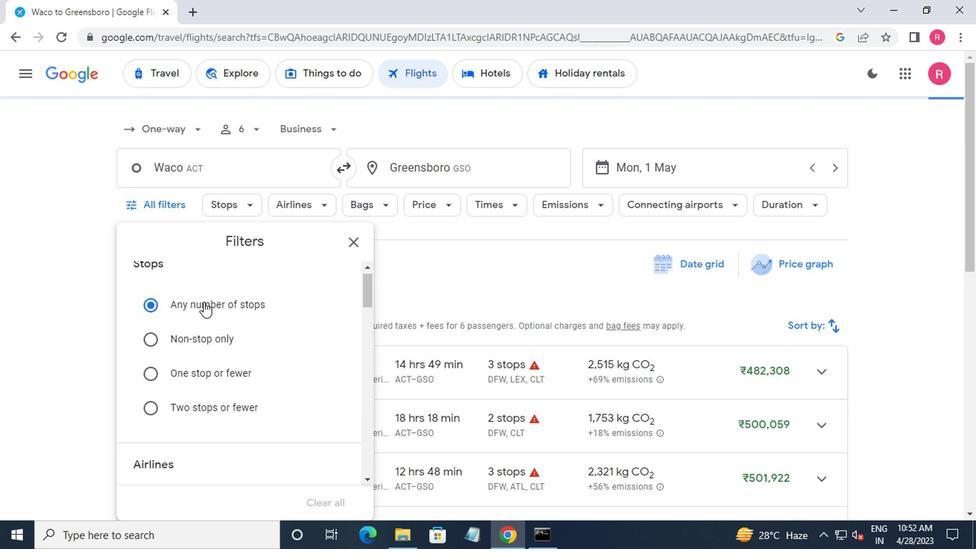 
Action: Mouse moved to (200, 302)
Screenshot: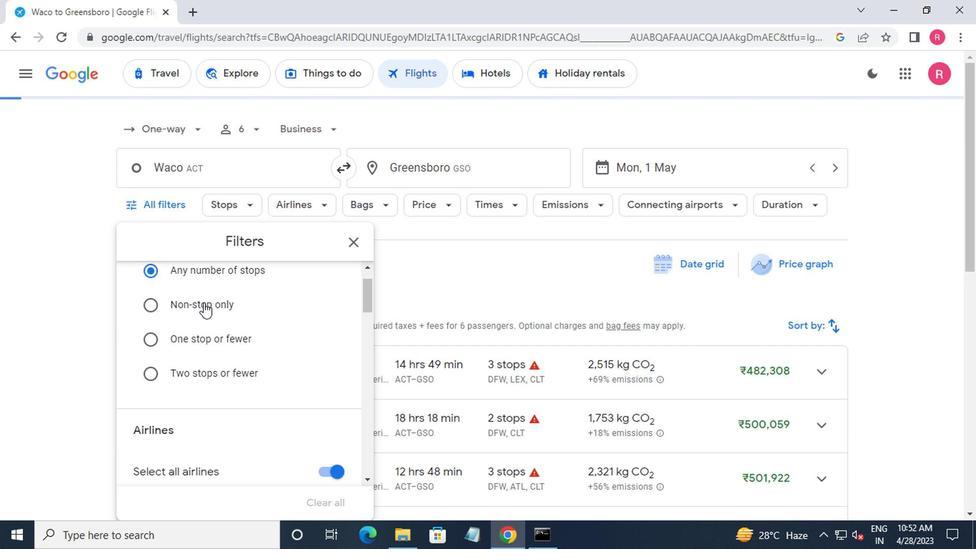 
Action: Mouse scrolled (200, 302) with delta (0, 0)
Screenshot: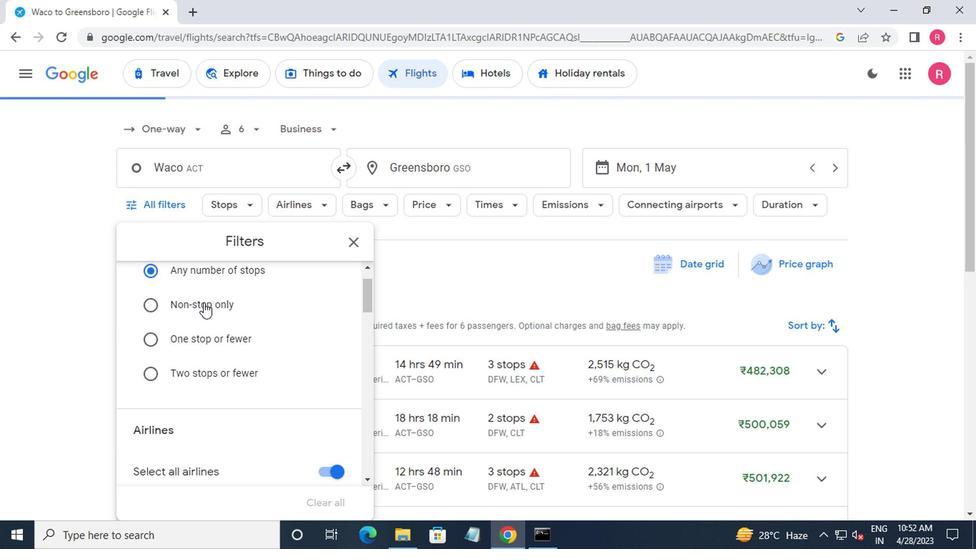 
Action: Mouse moved to (316, 301)
Screenshot: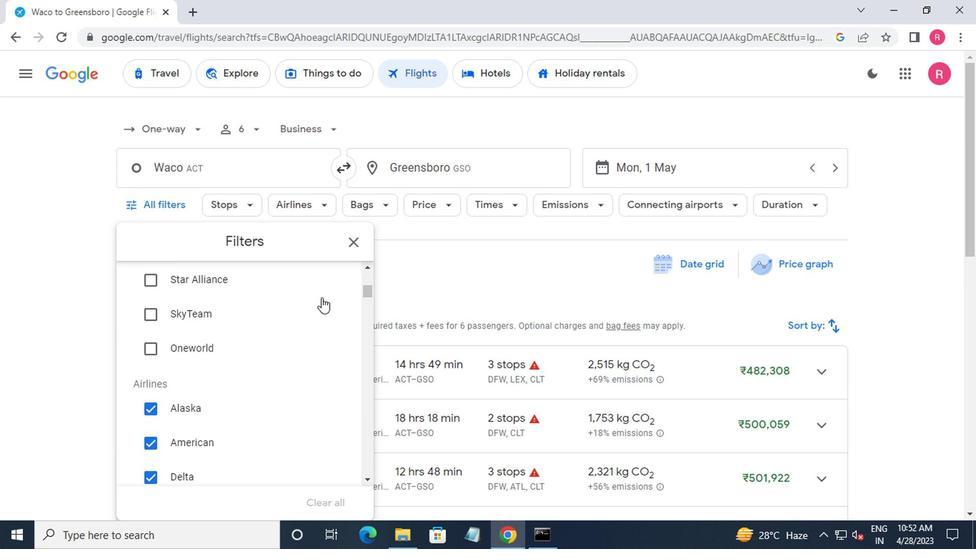 
Action: Mouse scrolled (316, 302) with delta (0, 1)
Screenshot: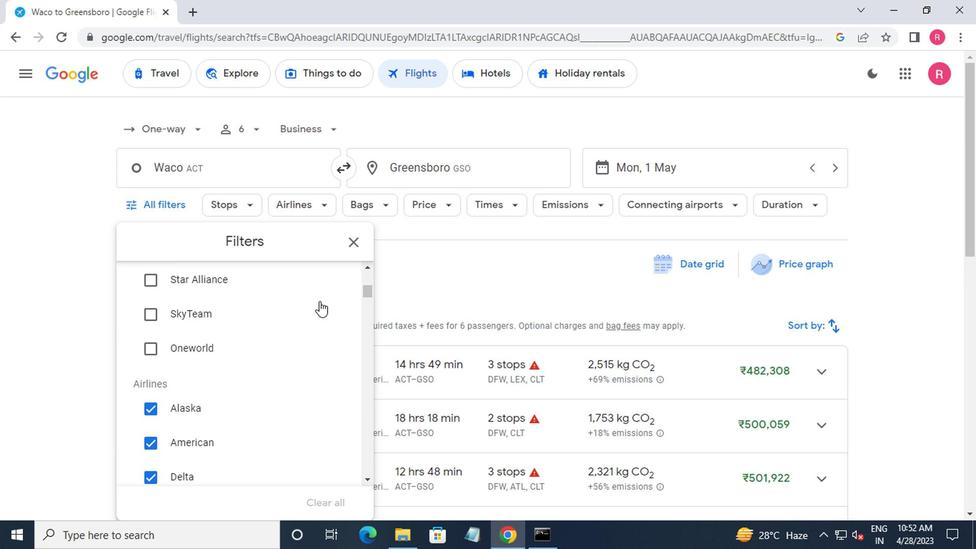 
Action: Mouse moved to (332, 294)
Screenshot: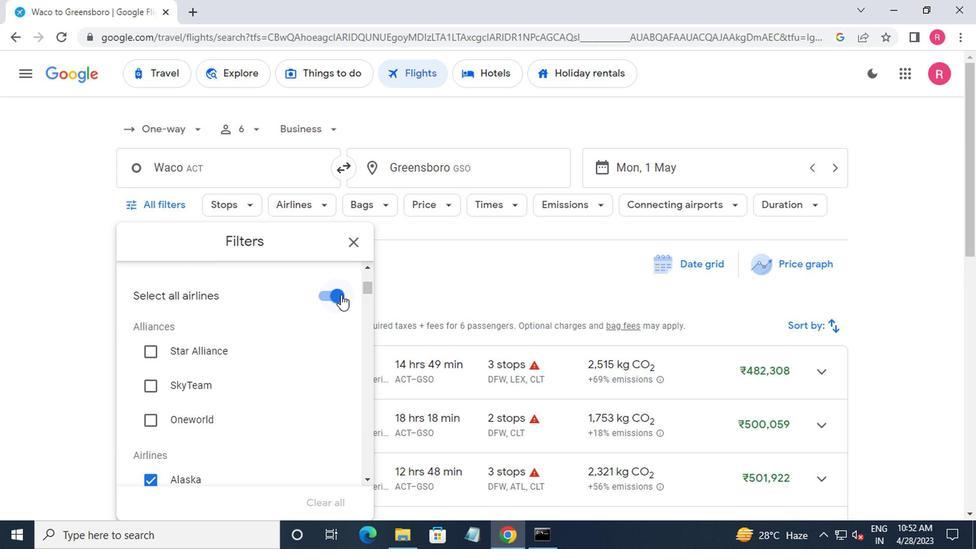 
Action: Mouse pressed left at (332, 294)
Screenshot: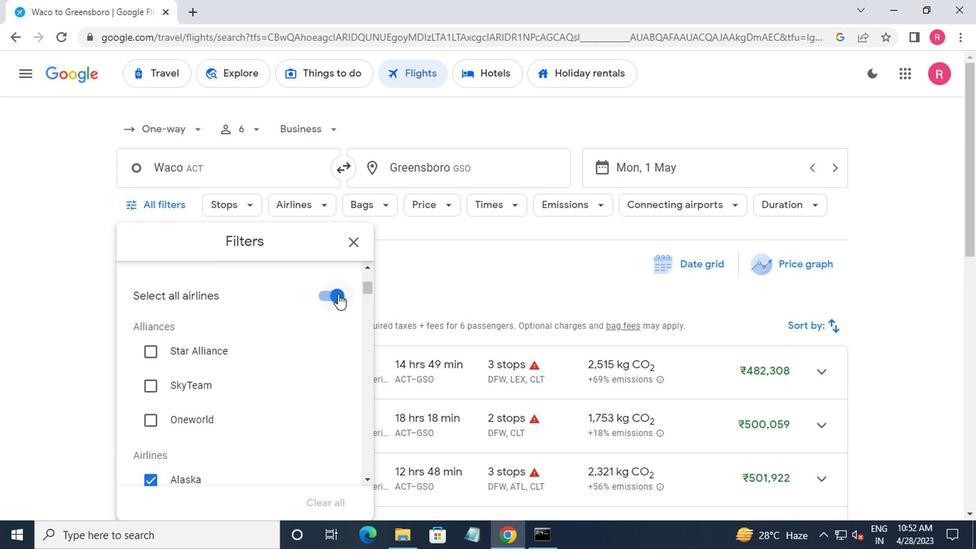 
Action: Mouse moved to (314, 320)
Screenshot: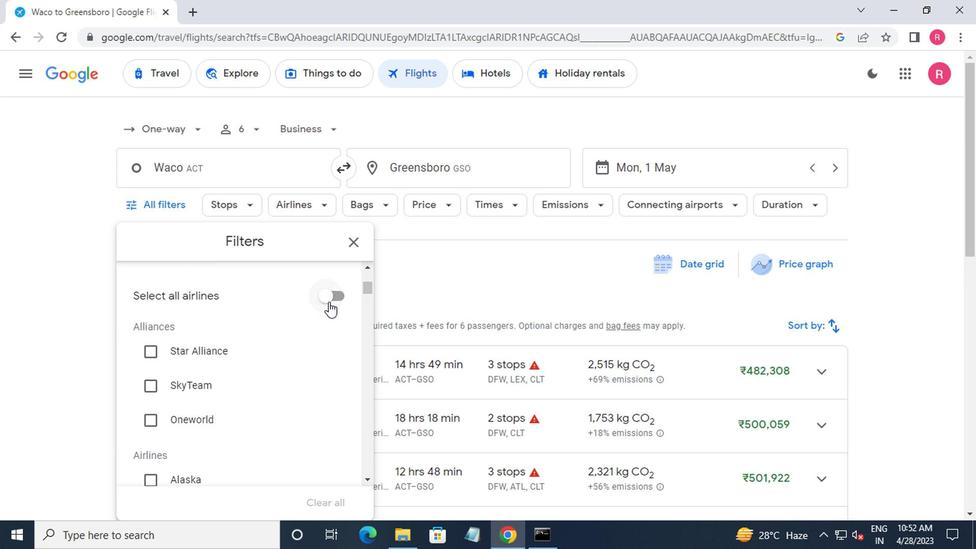 
Action: Mouse scrolled (314, 319) with delta (0, -1)
Screenshot: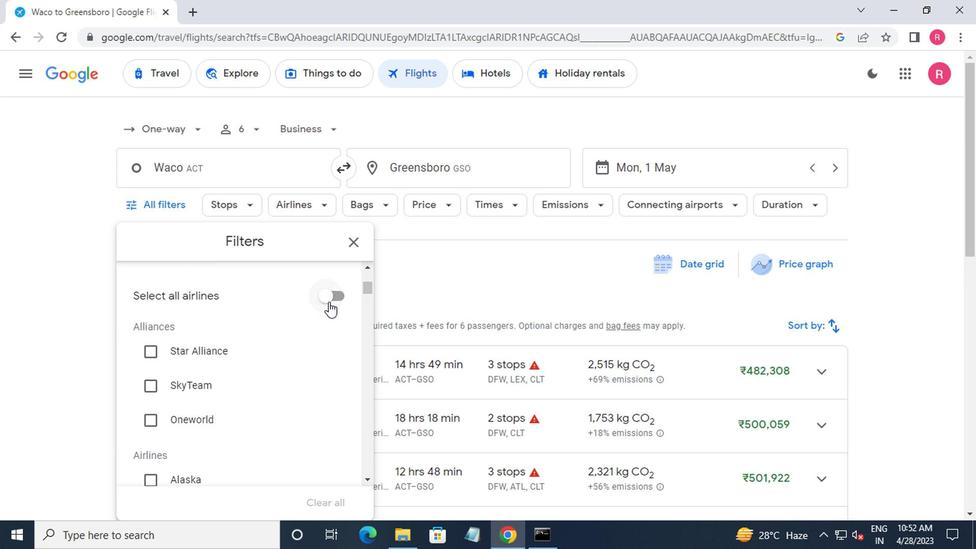 
Action: Mouse moved to (304, 327)
Screenshot: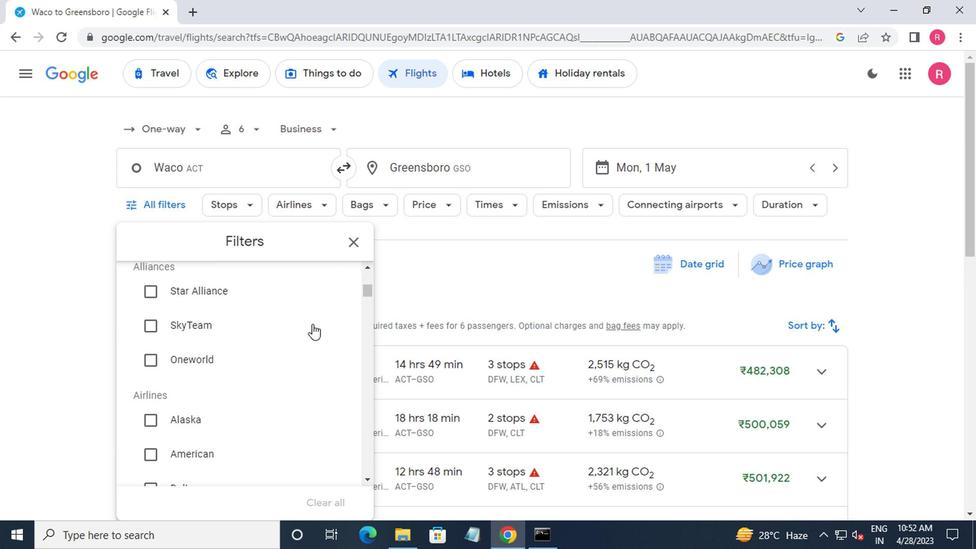 
Action: Mouse scrolled (304, 326) with delta (0, 0)
Screenshot: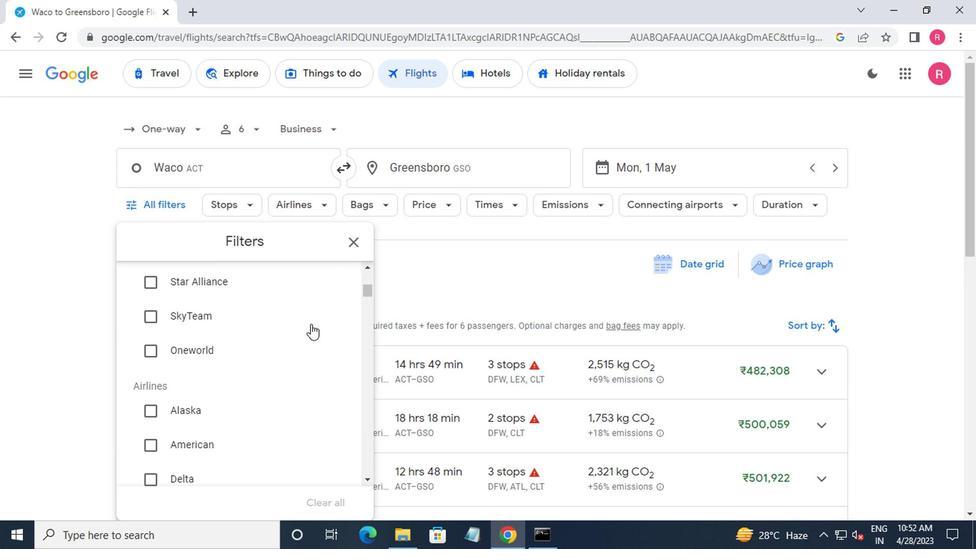 
Action: Mouse moved to (303, 327)
Screenshot: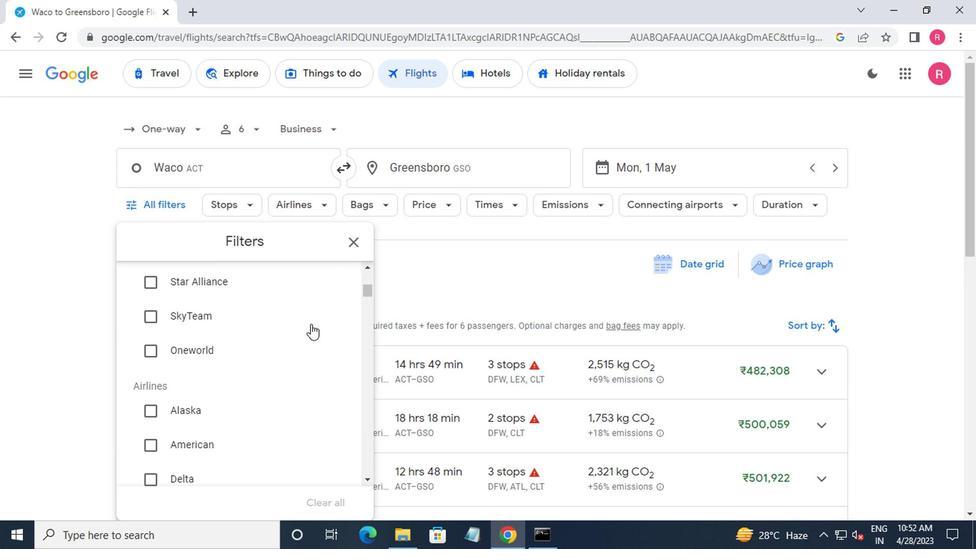 
Action: Mouse scrolled (303, 326) with delta (0, 0)
Screenshot: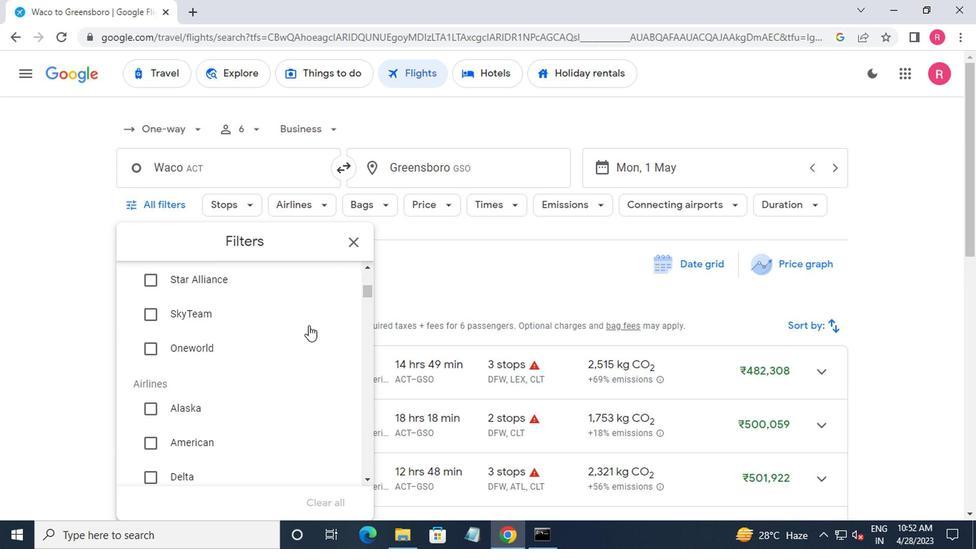 
Action: Mouse moved to (302, 327)
Screenshot: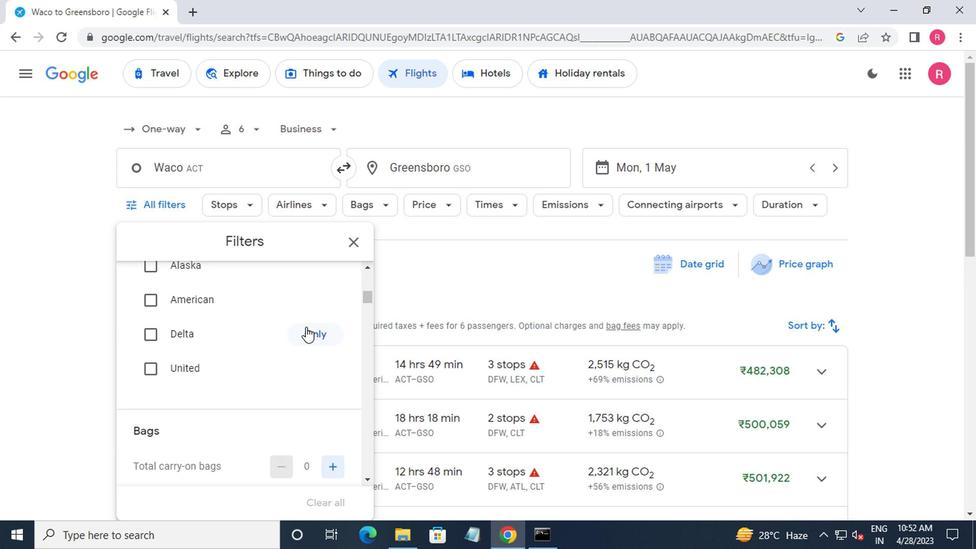 
Action: Mouse scrolled (302, 326) with delta (0, 0)
Screenshot: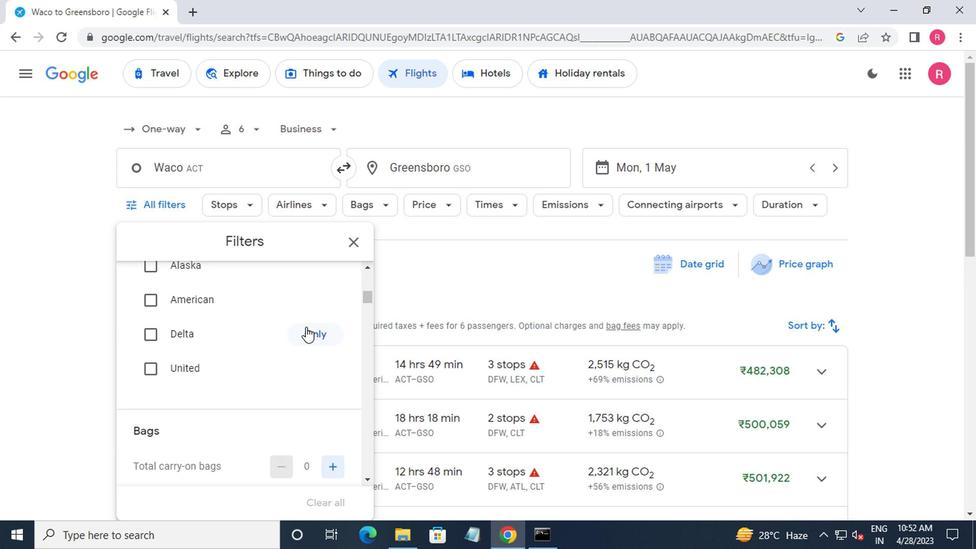 
Action: Mouse moved to (323, 397)
Screenshot: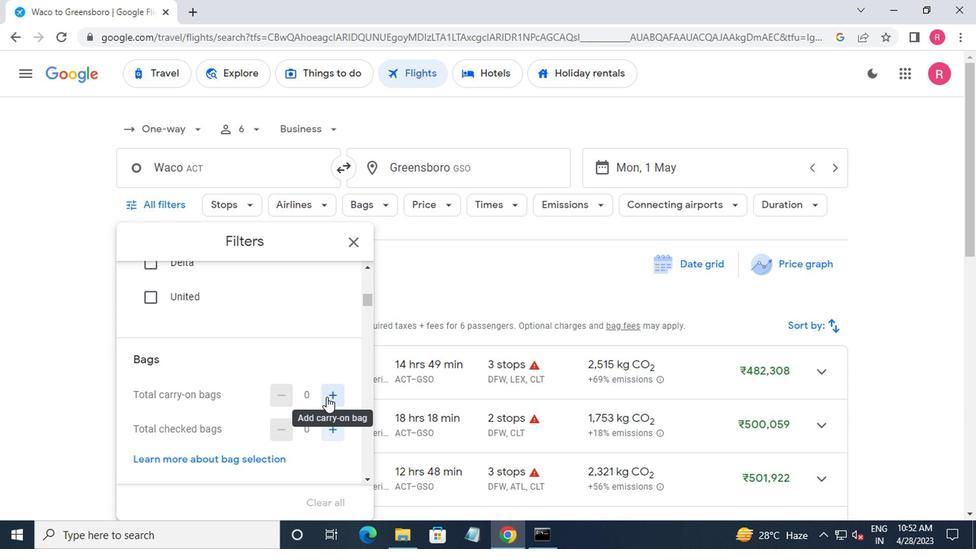 
Action: Mouse pressed left at (323, 397)
Screenshot: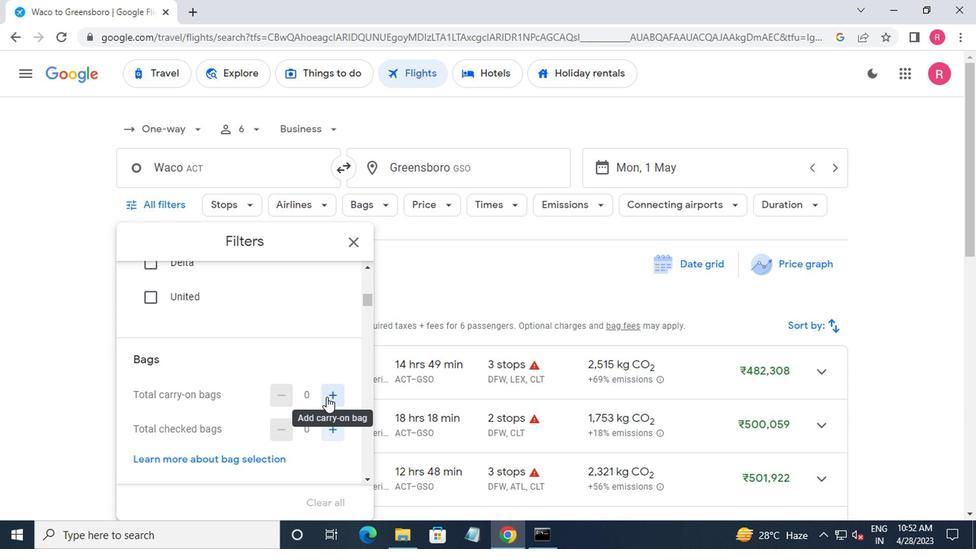 
Action: Mouse moved to (323, 397)
Screenshot: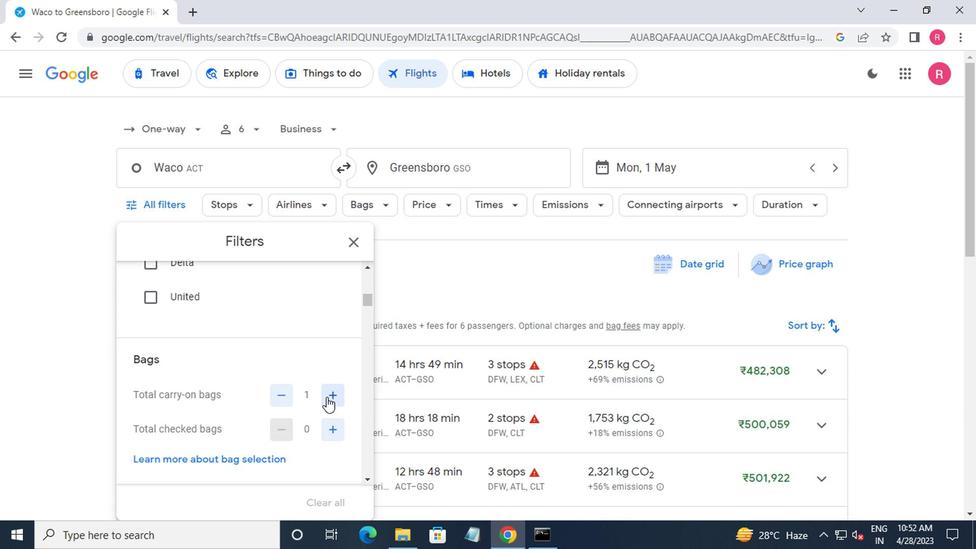 
Action: Mouse scrolled (323, 396) with delta (0, -1)
Screenshot: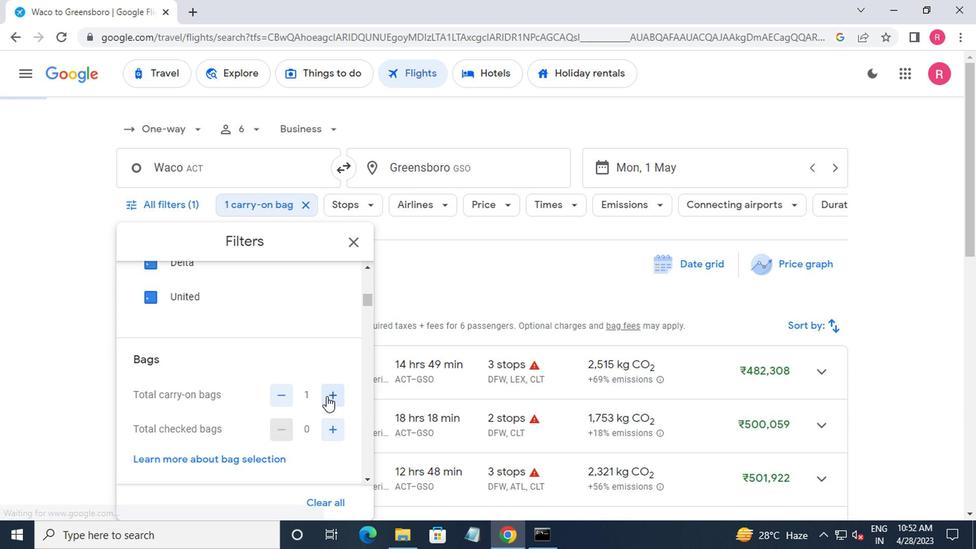 
Action: Mouse scrolled (323, 396) with delta (0, -1)
Screenshot: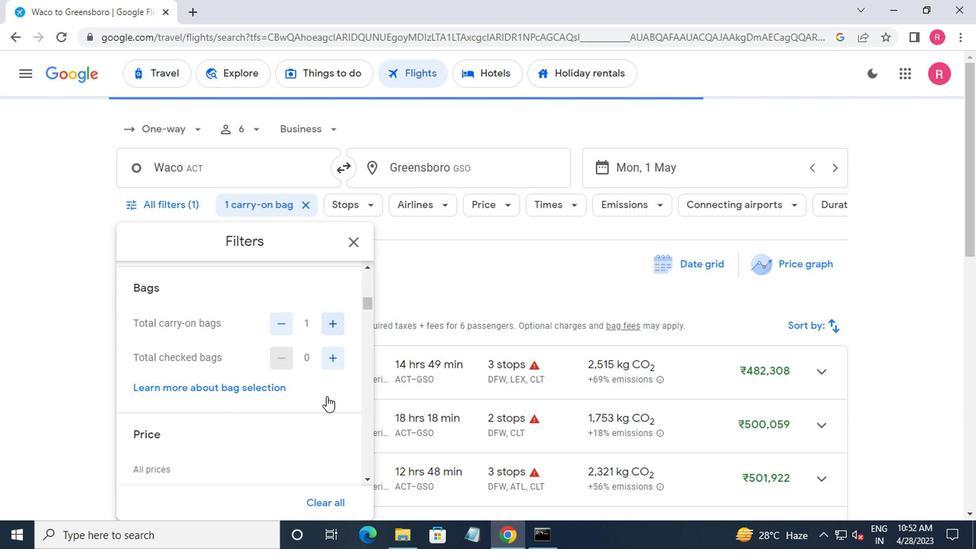 
Action: Mouse scrolled (323, 396) with delta (0, -1)
Screenshot: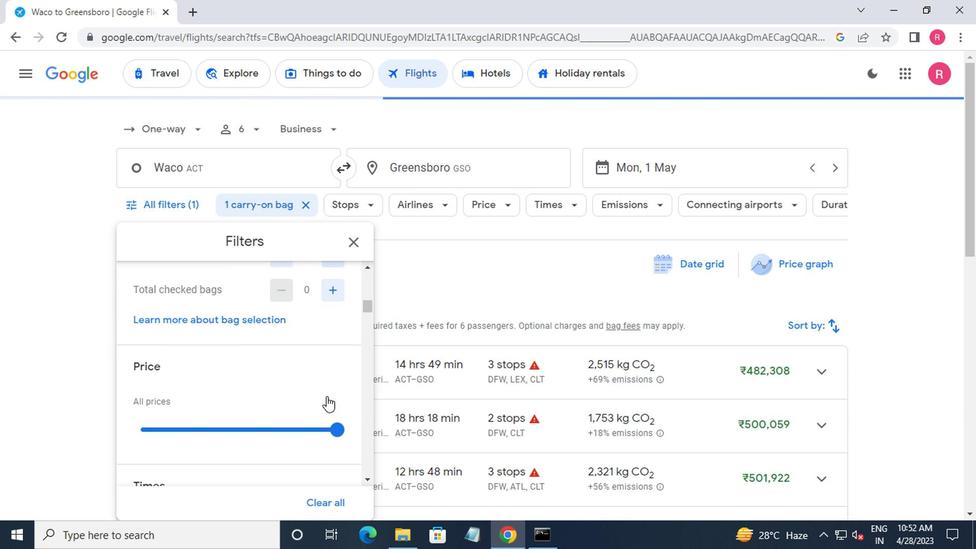 
Action: Mouse moved to (316, 363)
Screenshot: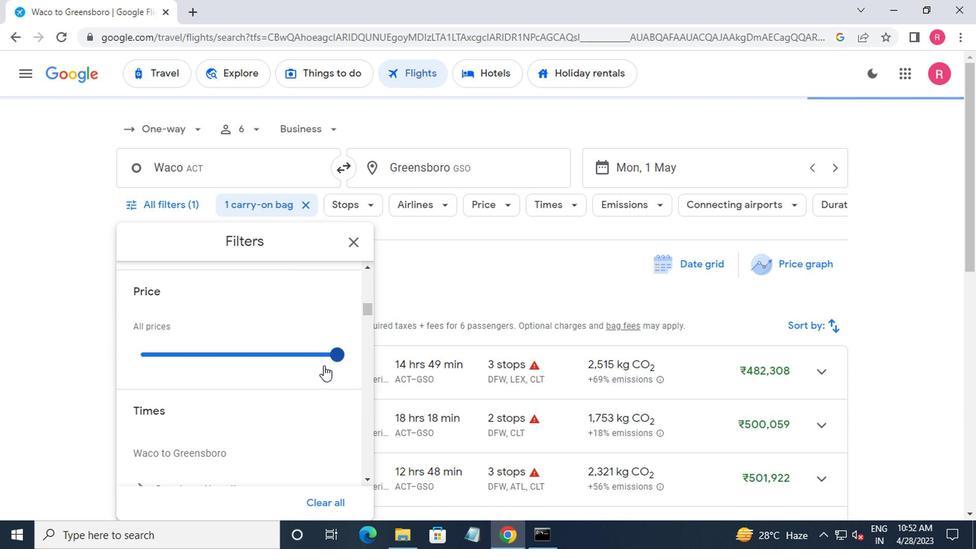 
Action: Mouse scrolled (316, 364) with delta (0, 1)
Screenshot: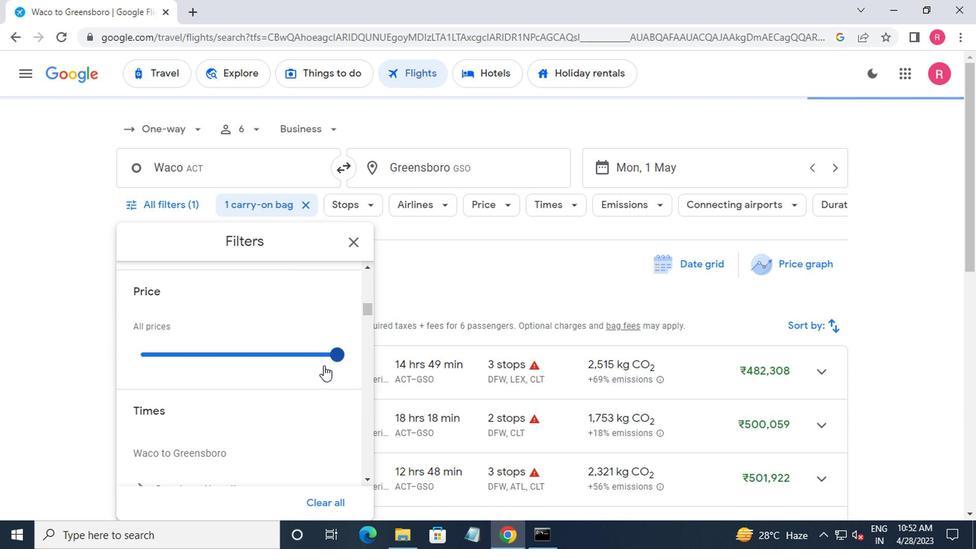 
Action: Mouse scrolled (316, 364) with delta (0, 1)
Screenshot: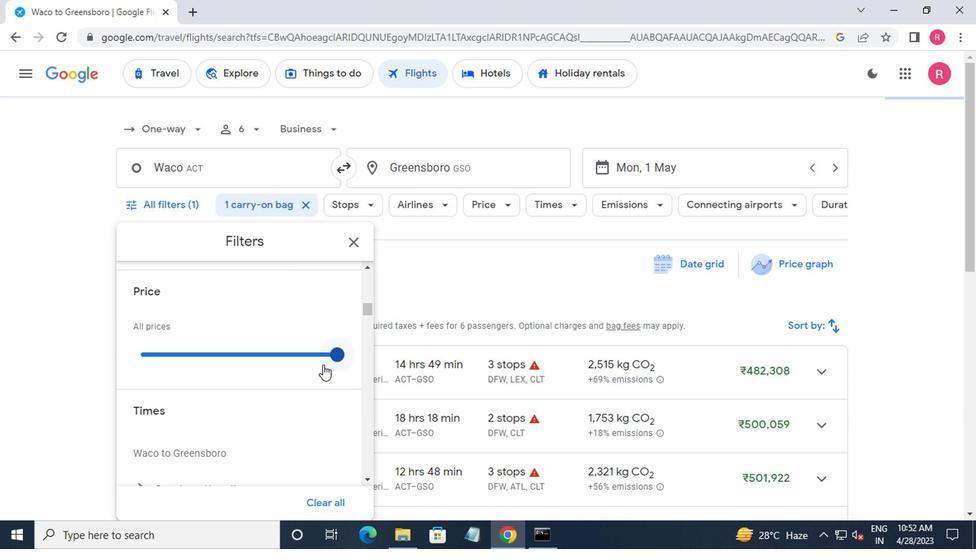
Action: Mouse moved to (325, 357)
Screenshot: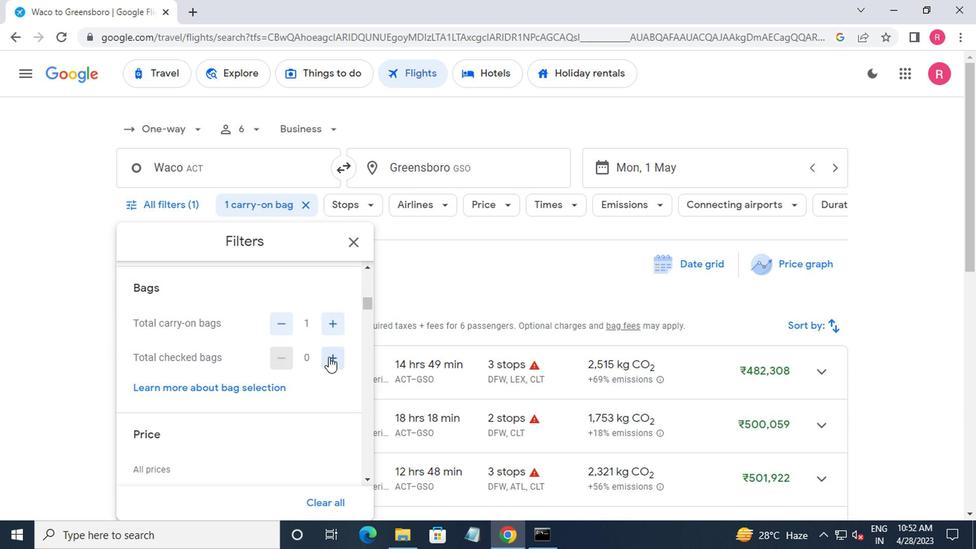 
Action: Mouse pressed left at (325, 357)
Screenshot: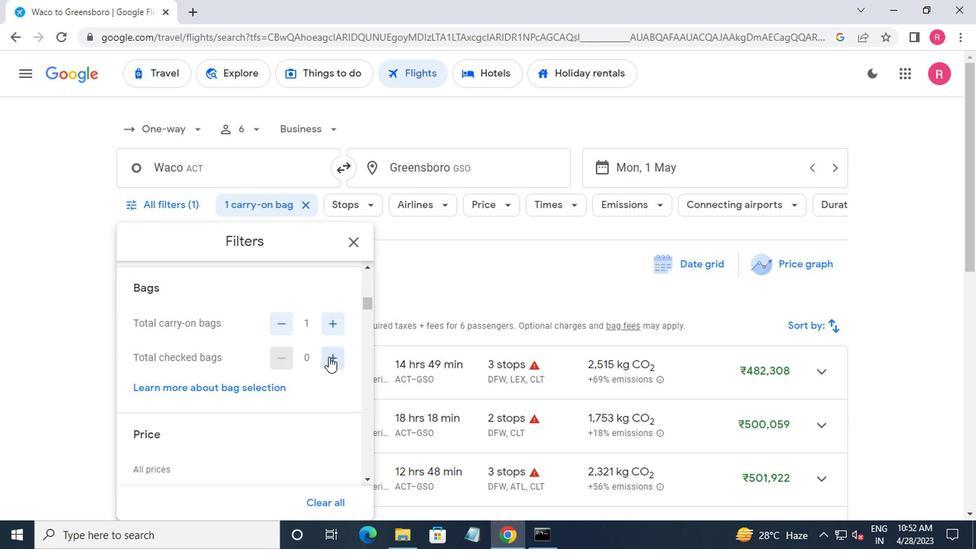
Action: Mouse pressed left at (325, 357)
Screenshot: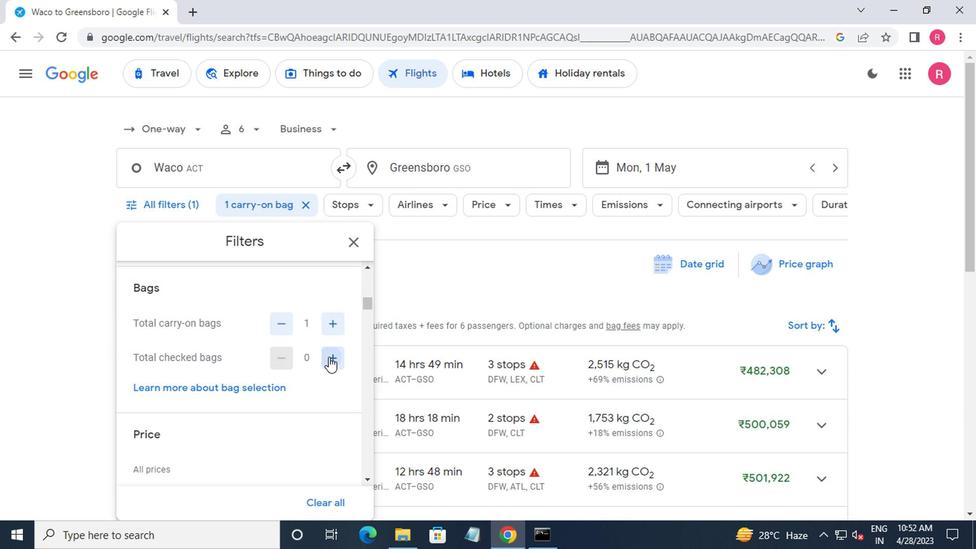 
Action: Mouse moved to (326, 355)
Screenshot: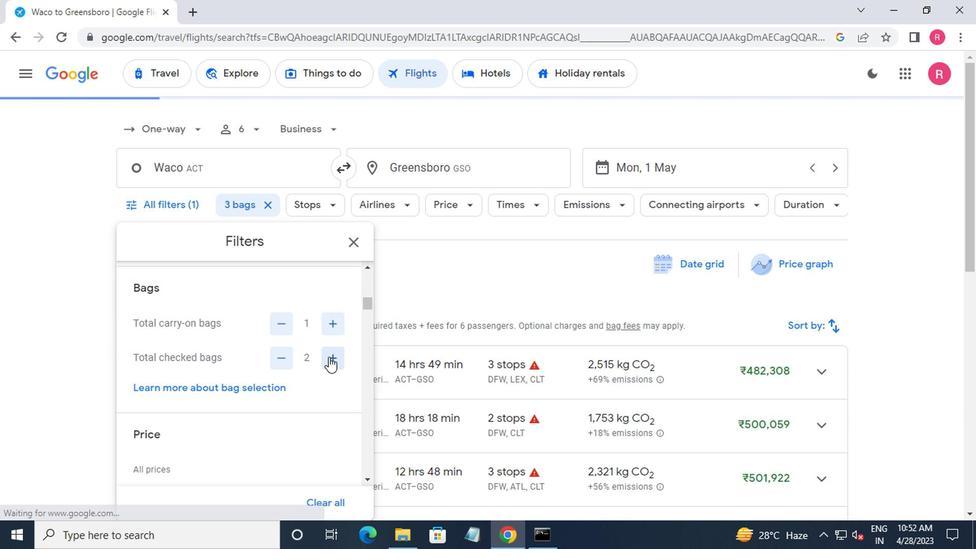 
Action: Mouse pressed left at (326, 355)
Screenshot: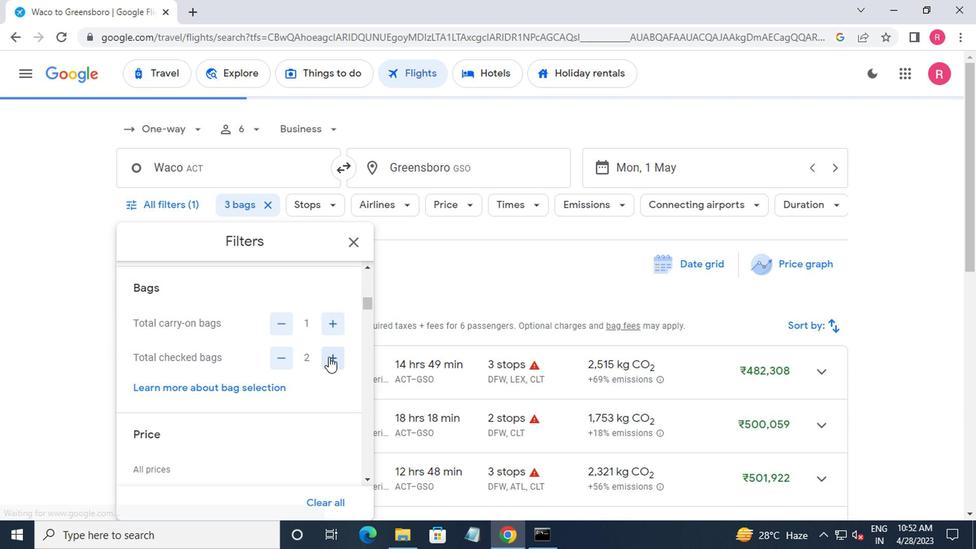 
Action: Mouse moved to (327, 357)
Screenshot: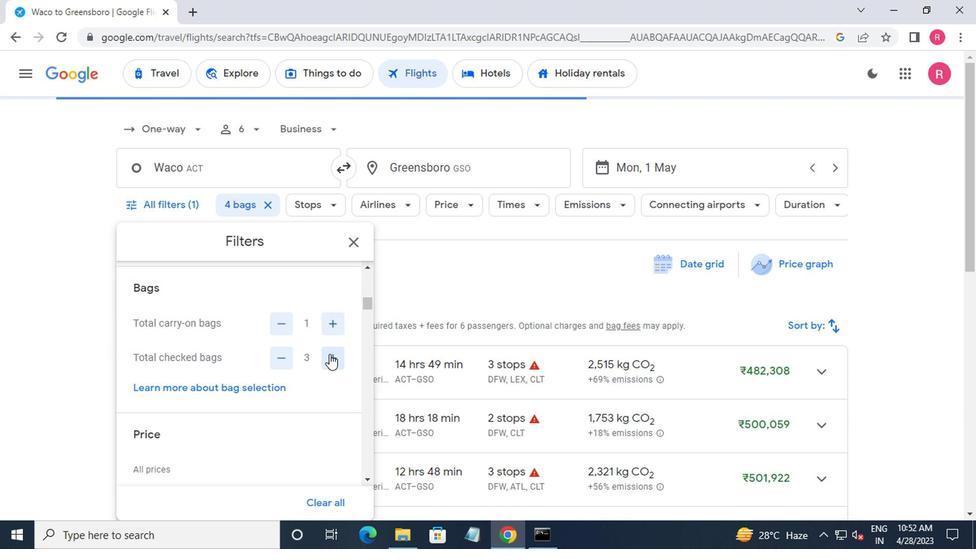 
Action: Mouse scrolled (327, 356) with delta (0, -1)
Screenshot: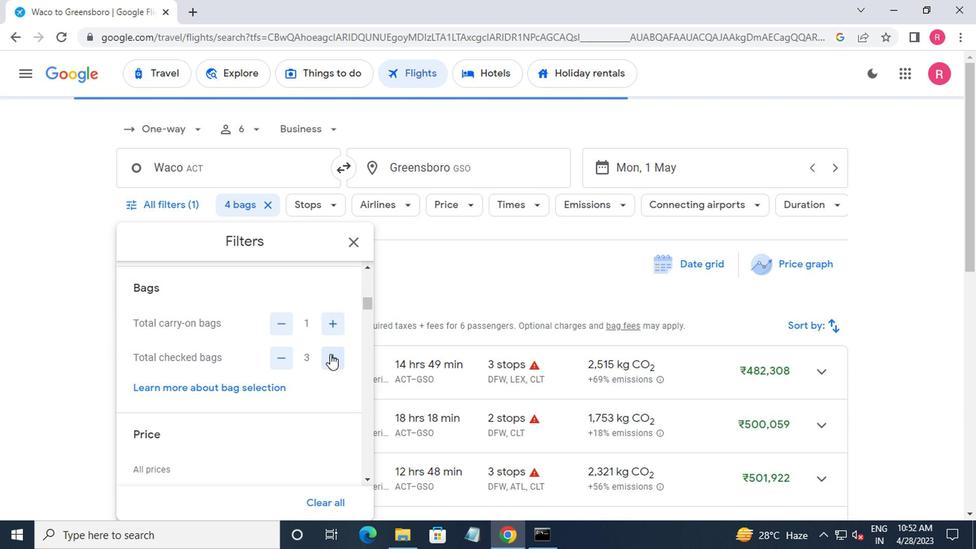 
Action: Mouse scrolled (327, 356) with delta (0, -1)
Screenshot: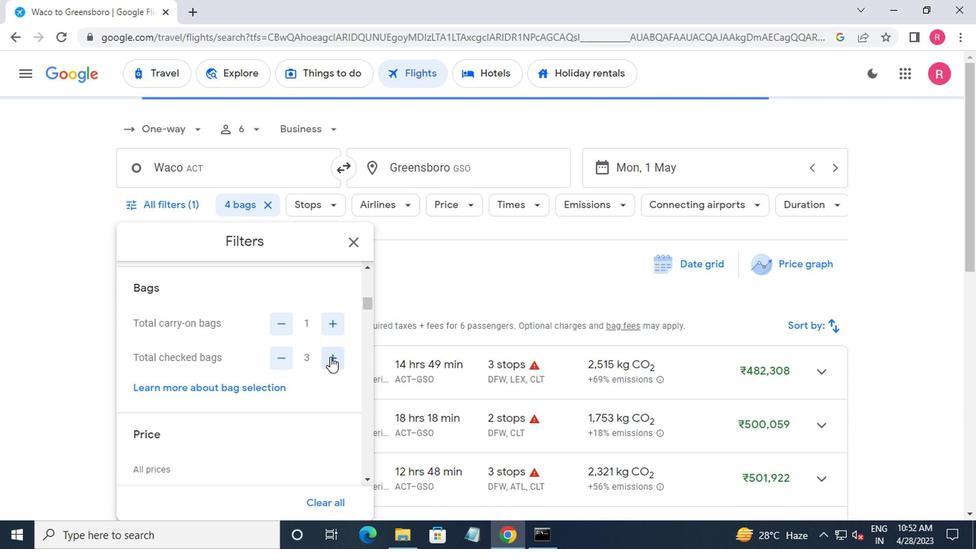 
Action: Mouse moved to (329, 359)
Screenshot: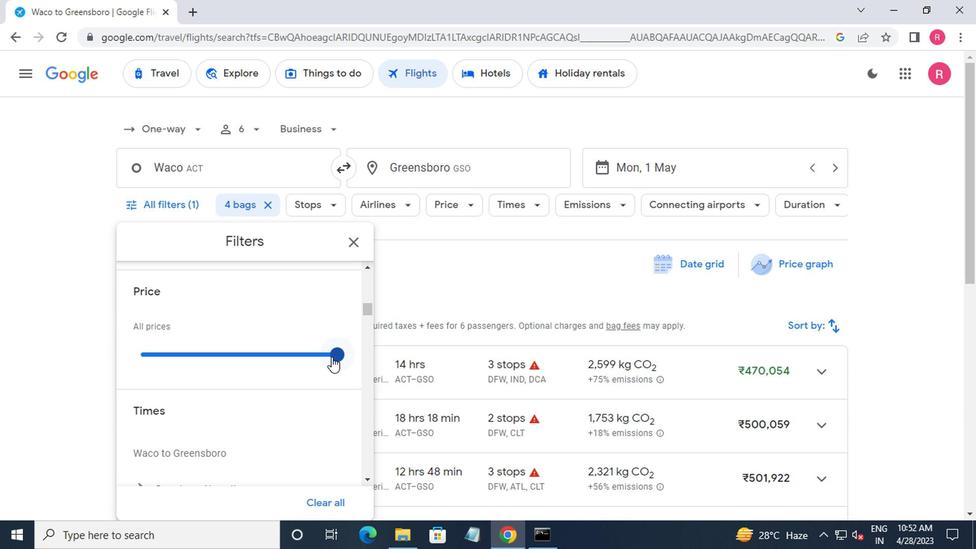 
Action: Mouse scrolled (329, 358) with delta (0, -1)
Screenshot: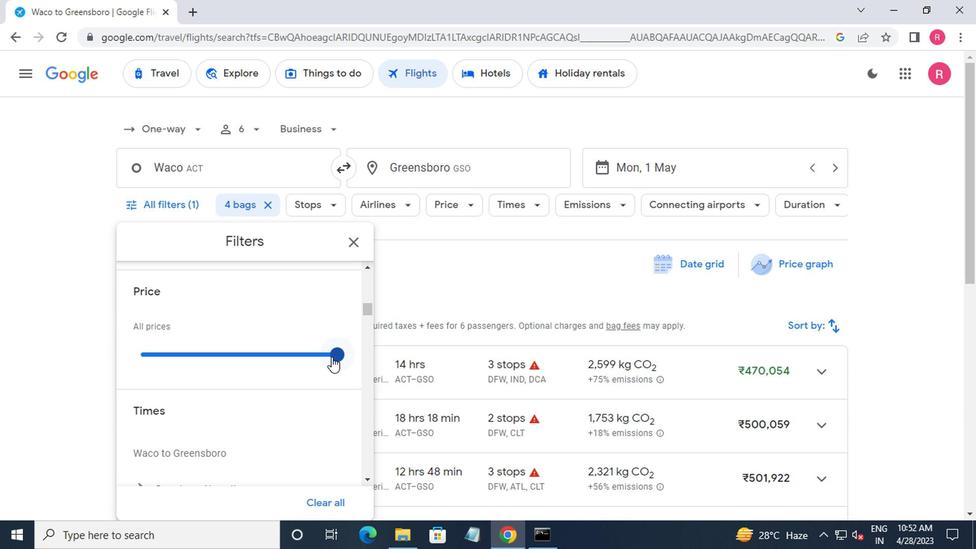 
Action: Mouse moved to (328, 360)
Screenshot: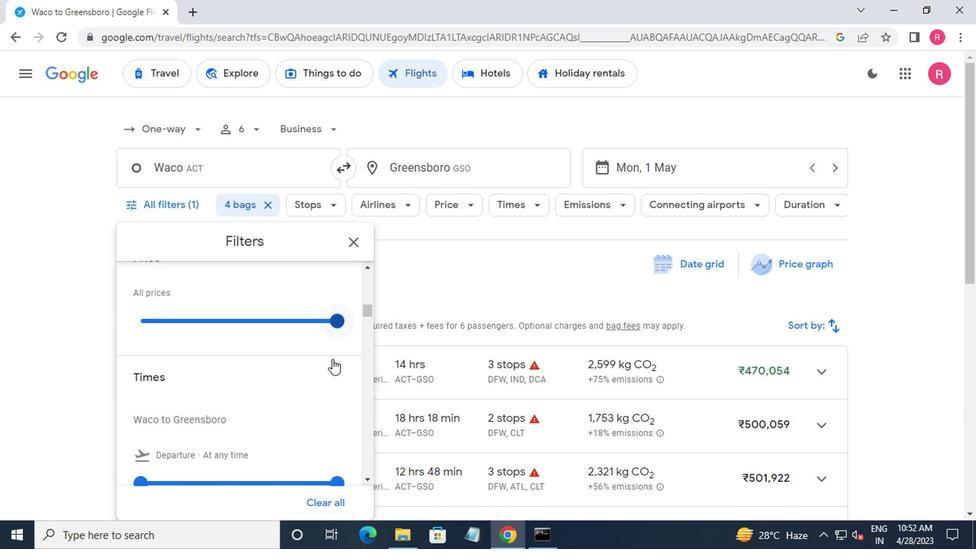 
Action: Mouse scrolled (328, 359) with delta (0, 0)
Screenshot: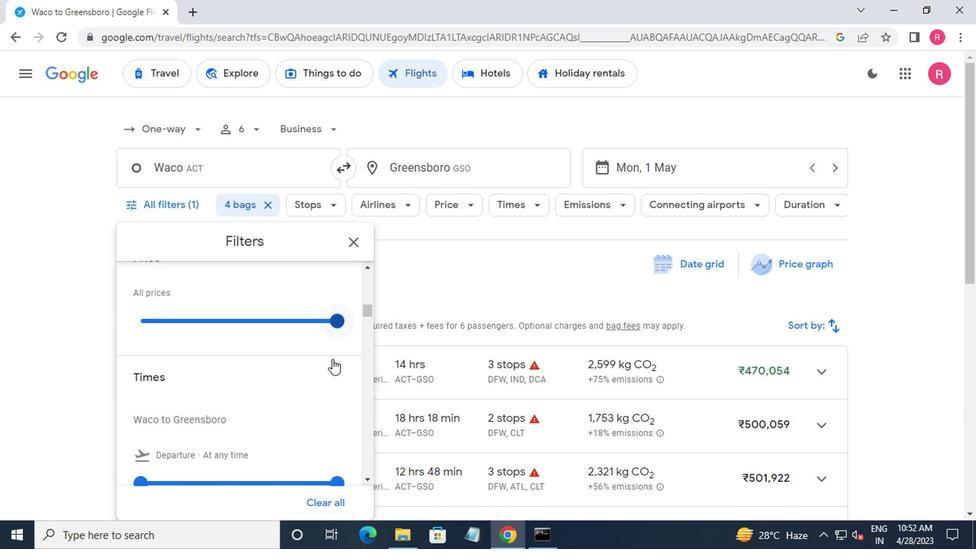 
Action: Mouse moved to (134, 367)
Screenshot: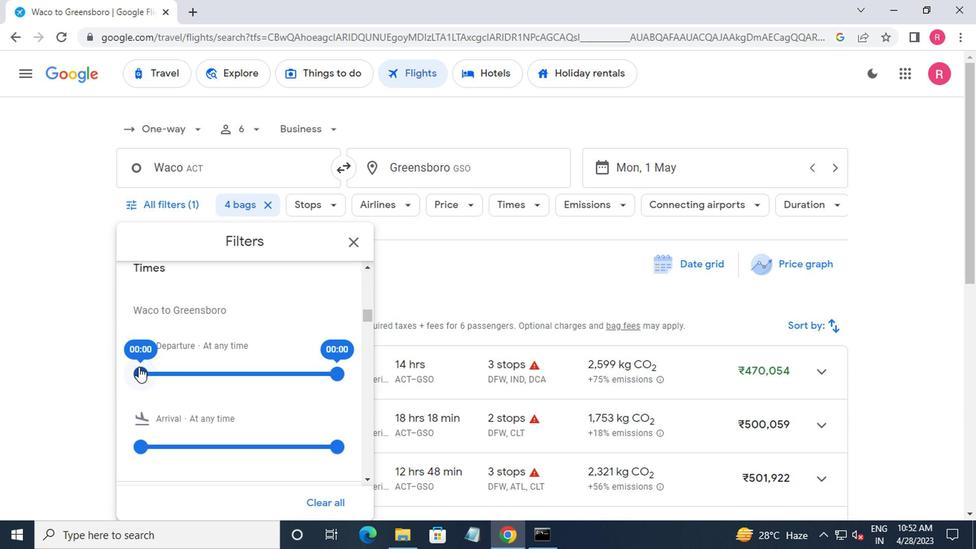 
Action: Mouse pressed left at (134, 367)
Screenshot: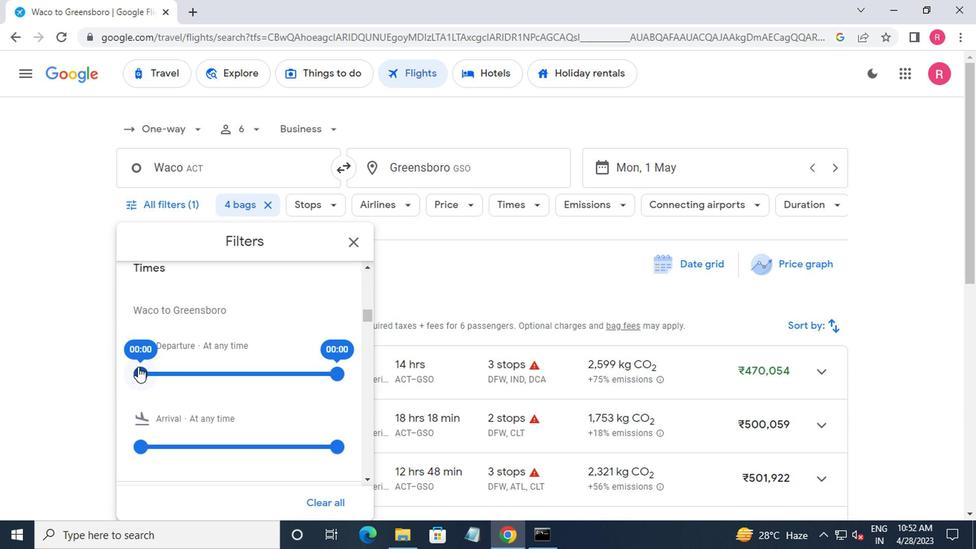 
Action: Mouse moved to (327, 379)
Screenshot: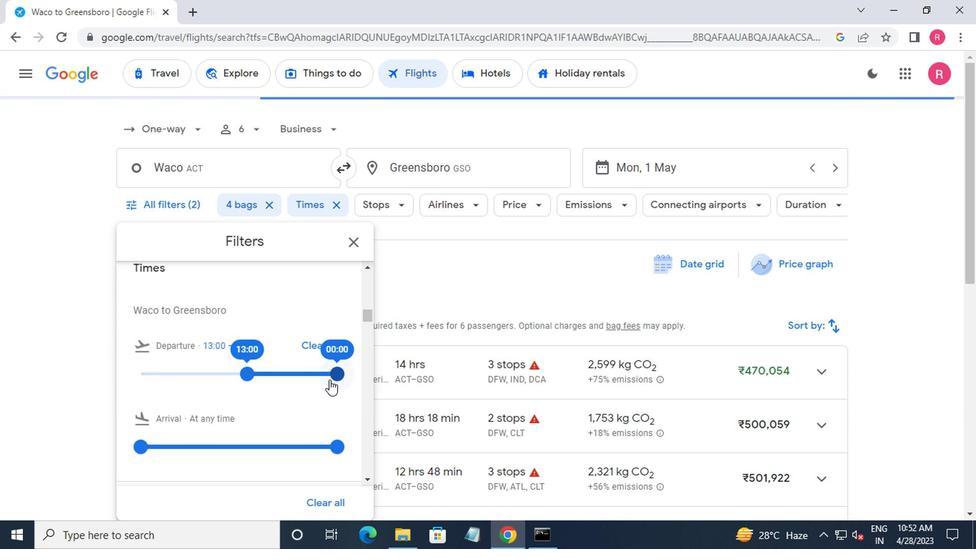 
Action: Mouse pressed left at (327, 379)
Screenshot: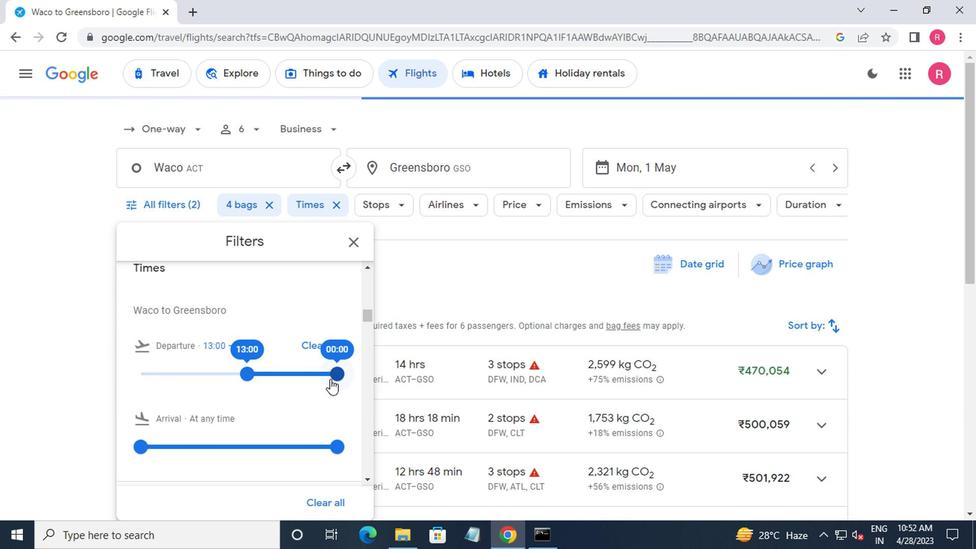 
Action: Mouse moved to (353, 247)
Screenshot: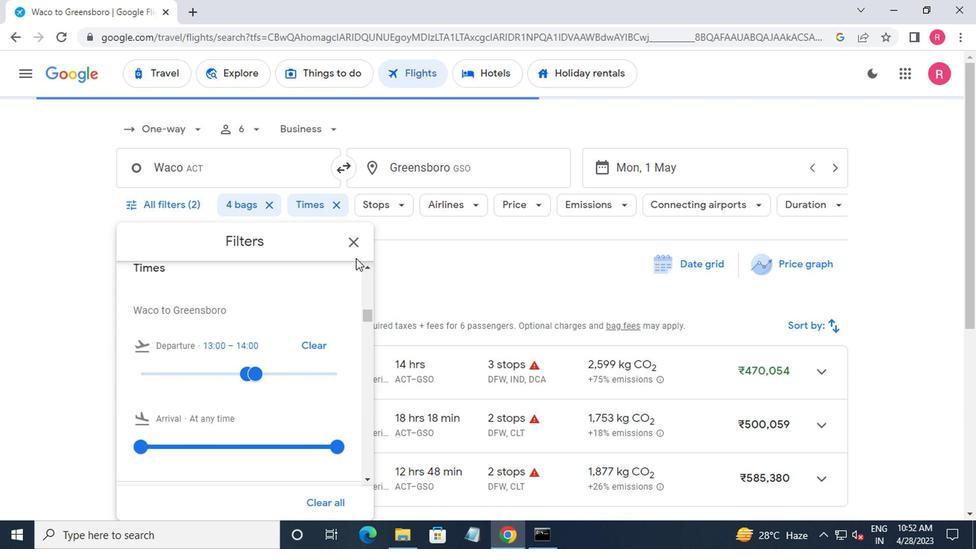 
Action: Mouse pressed left at (353, 247)
Screenshot: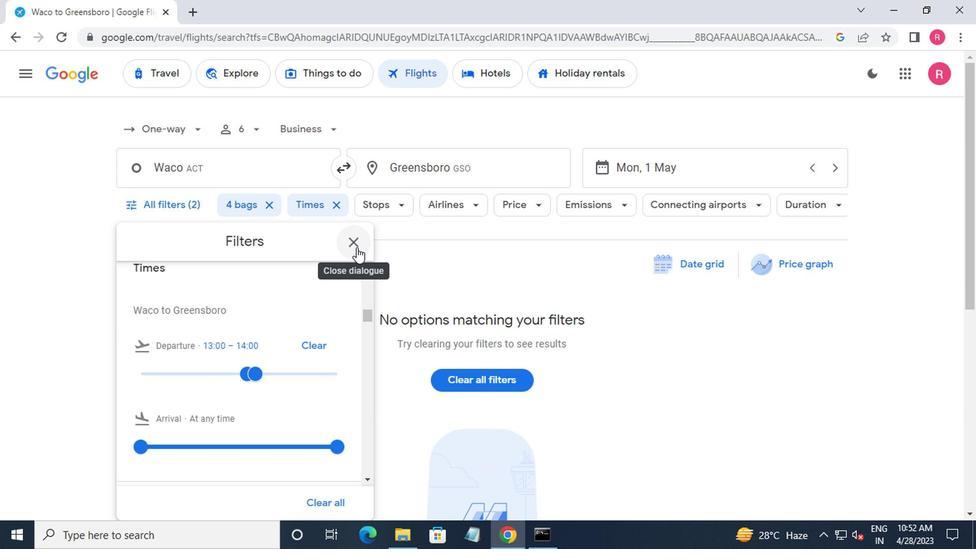 
